Task: Add a signature Janice Green containing Have a great Grandparents Day, Janice Green to email address softage.2@softage.net and add a label Birthday parties
Action: Mouse moved to (1089, 78)
Screenshot: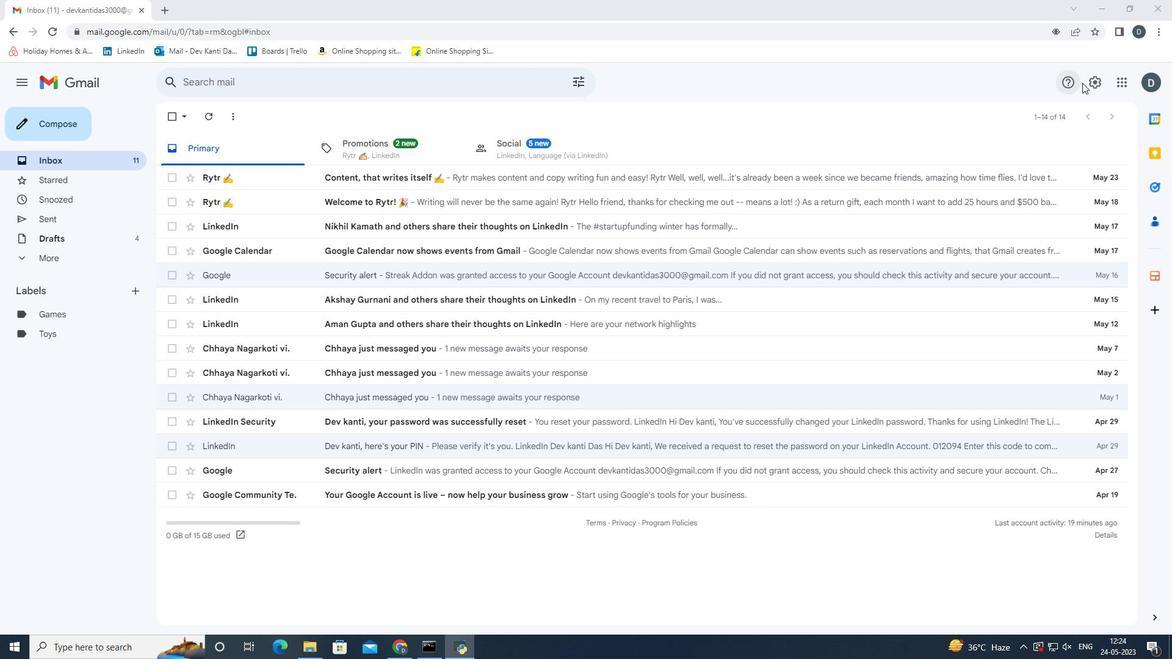 
Action: Mouse pressed left at (1089, 78)
Screenshot: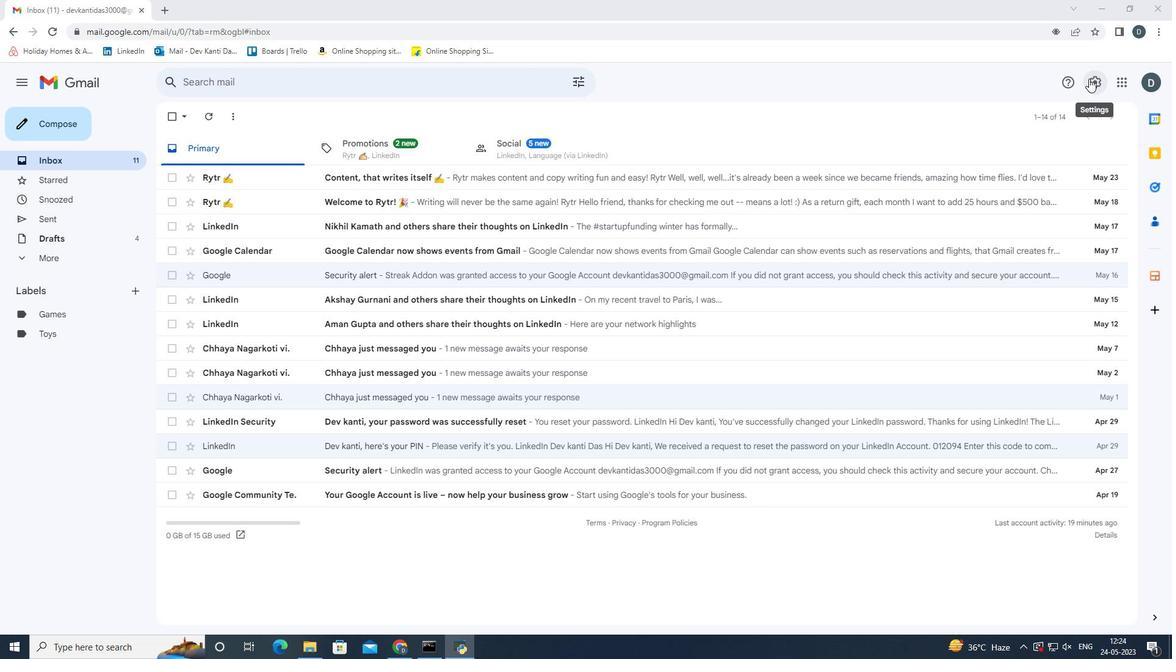 
Action: Mouse moved to (1041, 138)
Screenshot: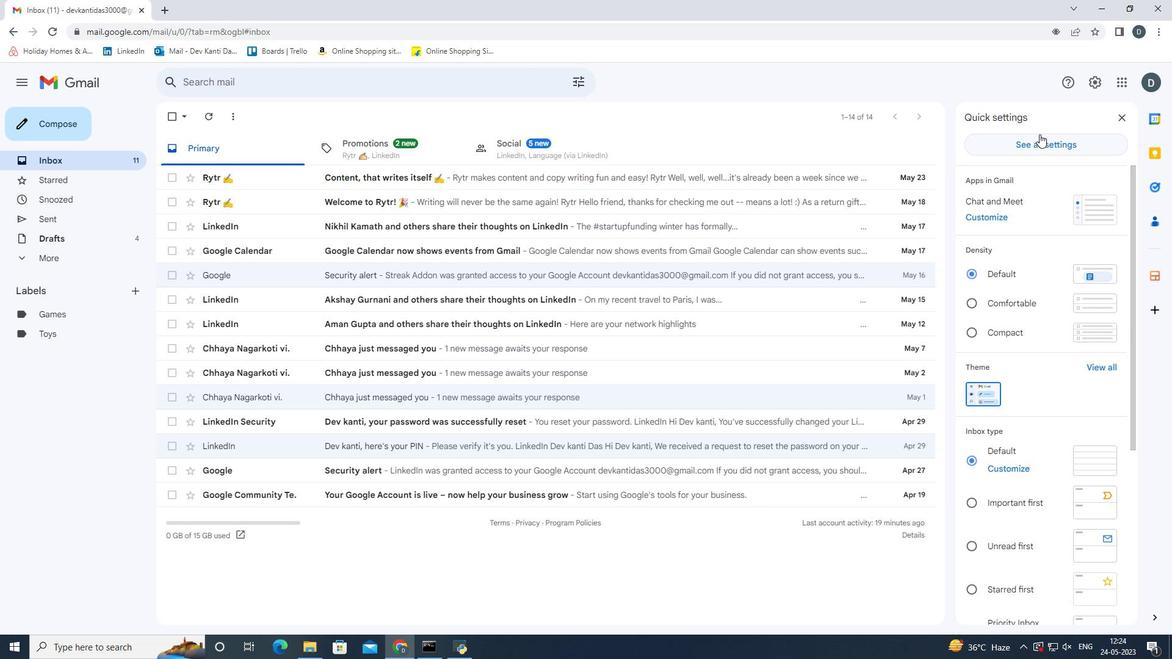 
Action: Mouse pressed left at (1041, 138)
Screenshot: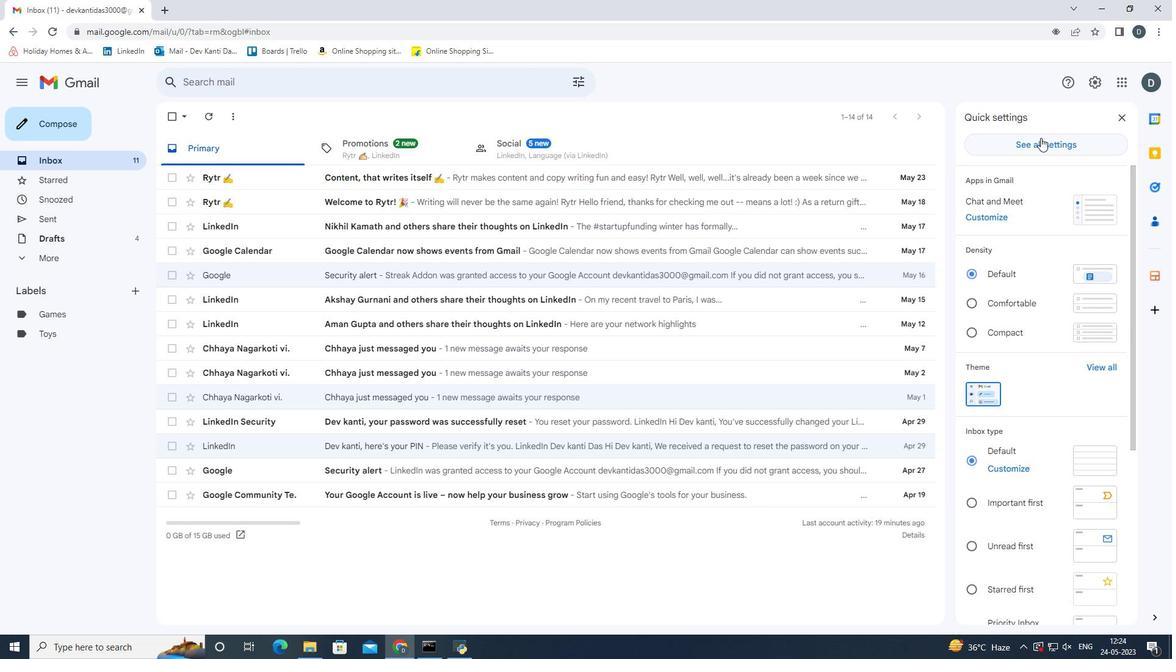 
Action: Mouse moved to (863, 363)
Screenshot: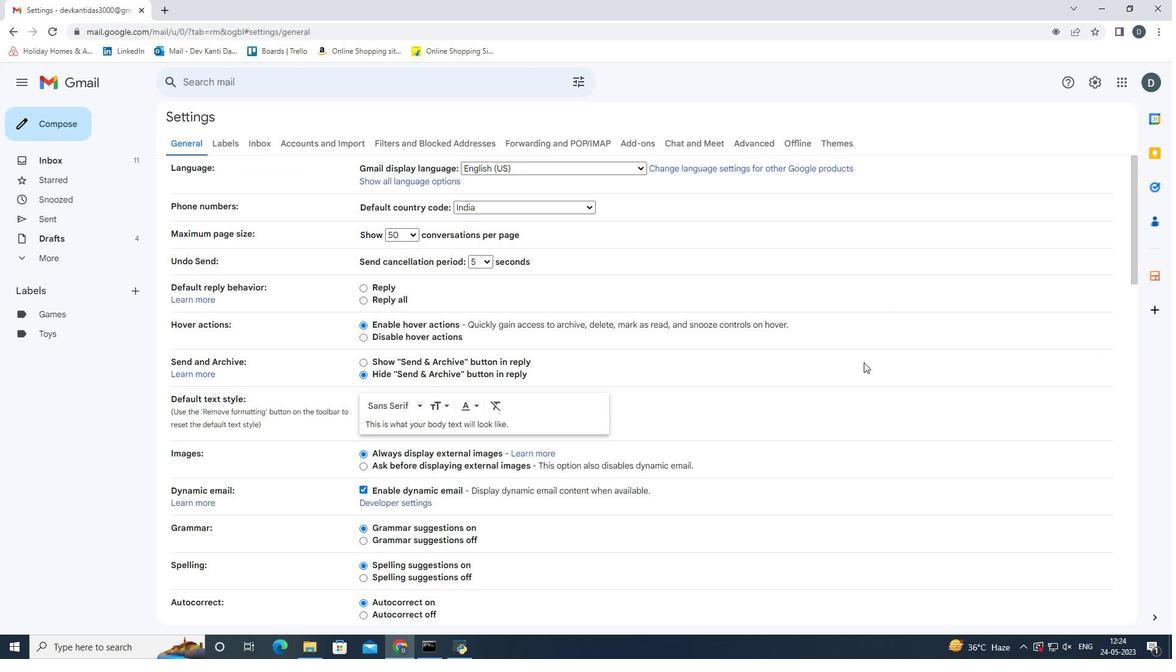 
Action: Mouse scrolled (863, 362) with delta (0, 0)
Screenshot: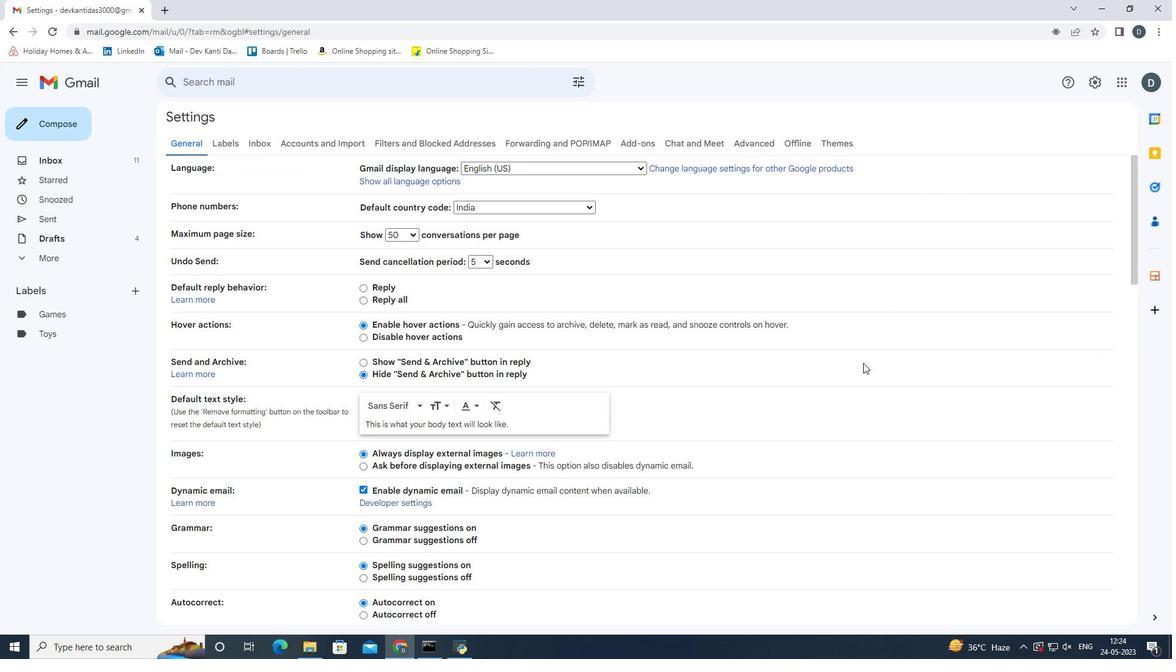 
Action: Mouse scrolled (863, 362) with delta (0, 0)
Screenshot: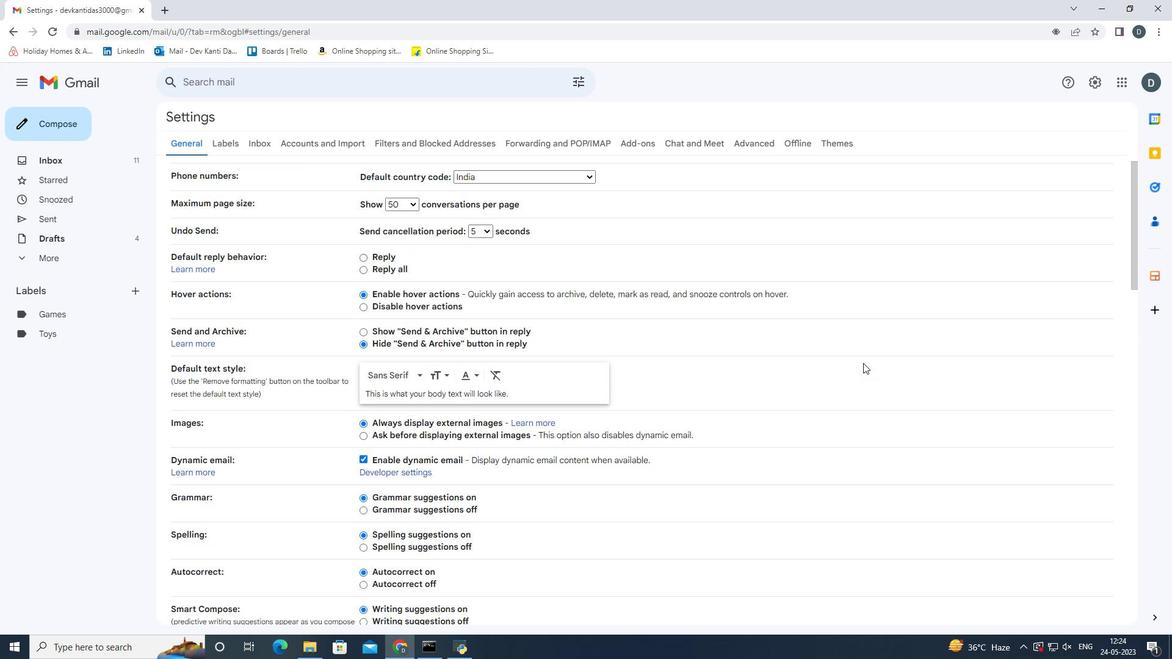 
Action: Mouse scrolled (863, 362) with delta (0, 0)
Screenshot: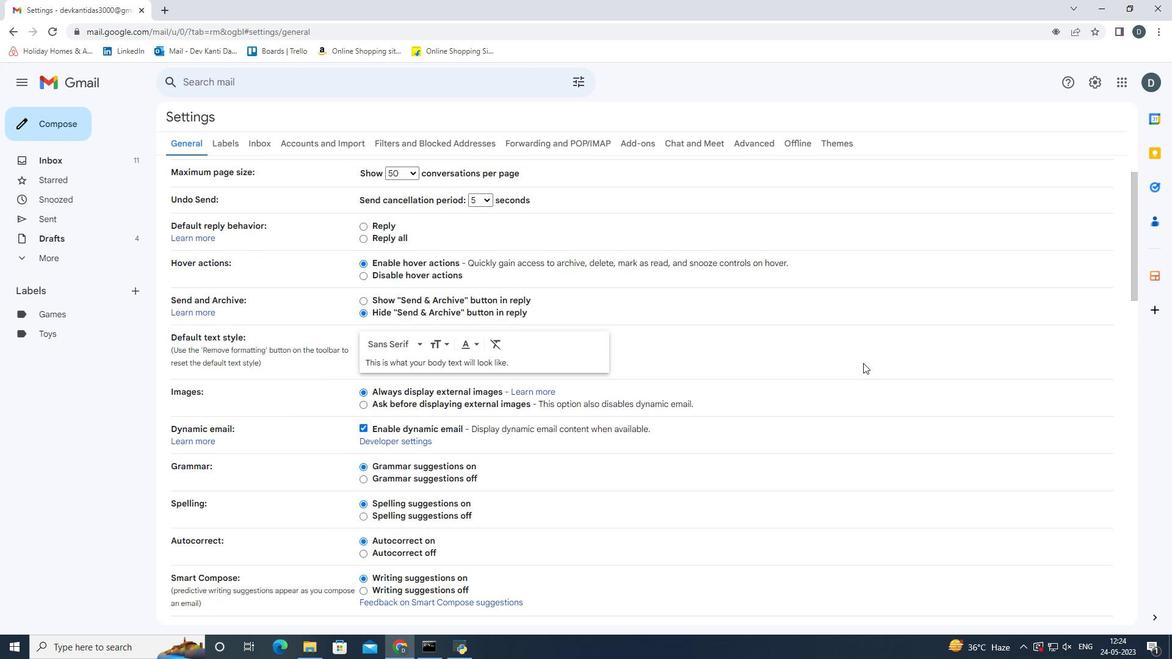 
Action: Mouse scrolled (863, 362) with delta (0, 0)
Screenshot: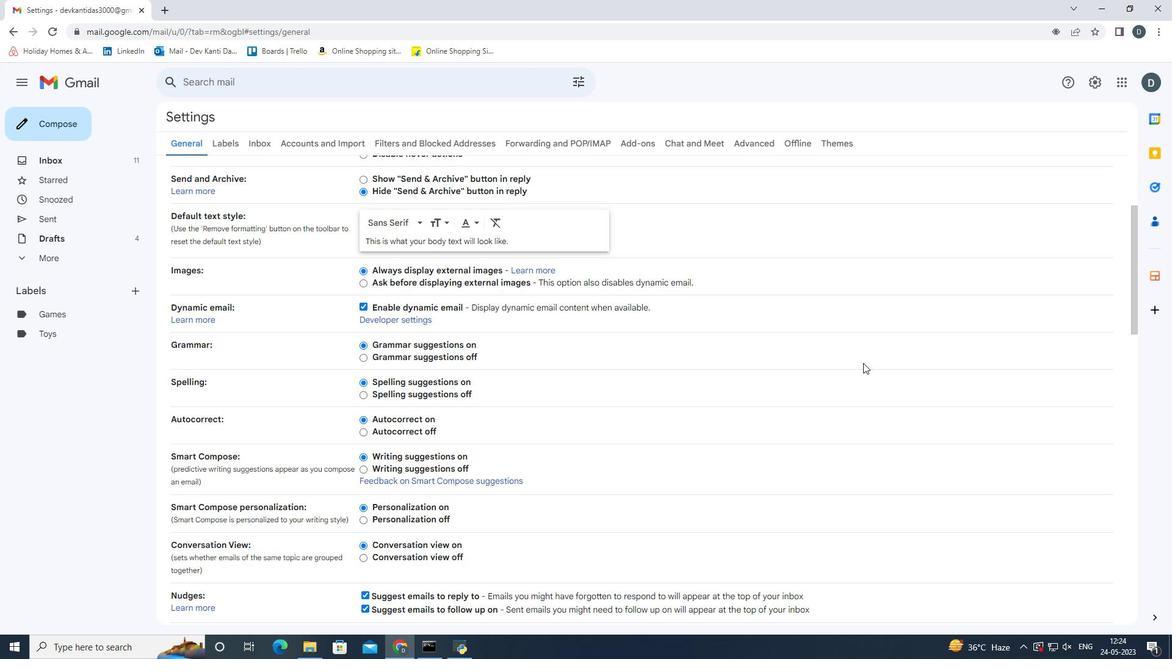 
Action: Mouse scrolled (863, 362) with delta (0, 0)
Screenshot: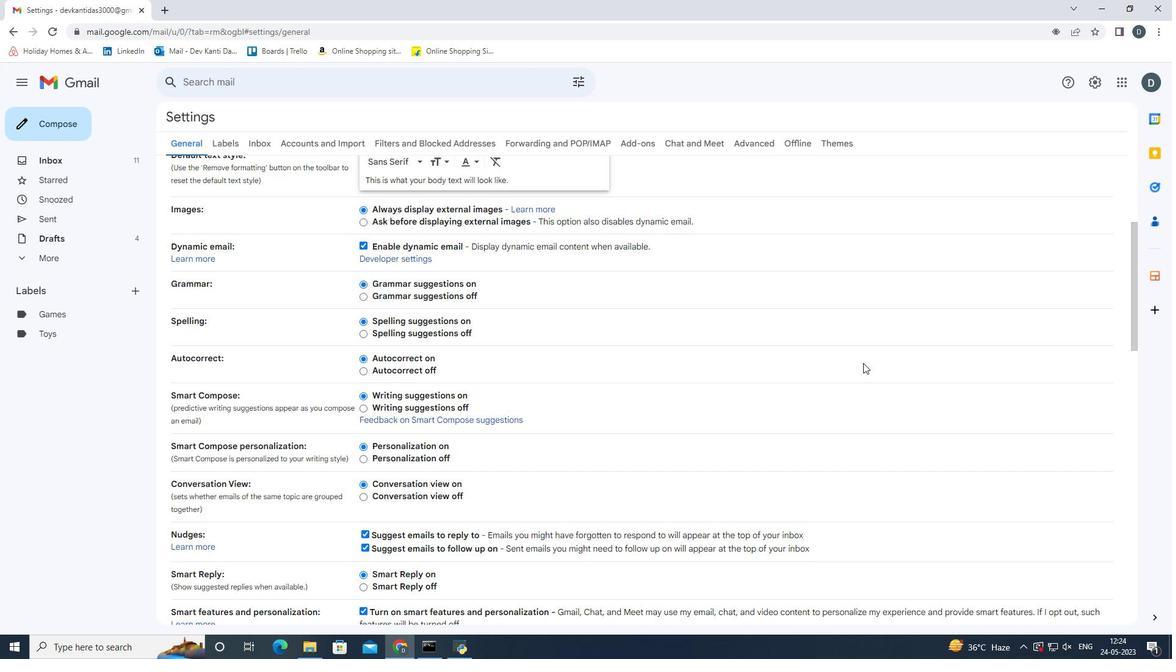 
Action: Mouse scrolled (863, 362) with delta (0, 0)
Screenshot: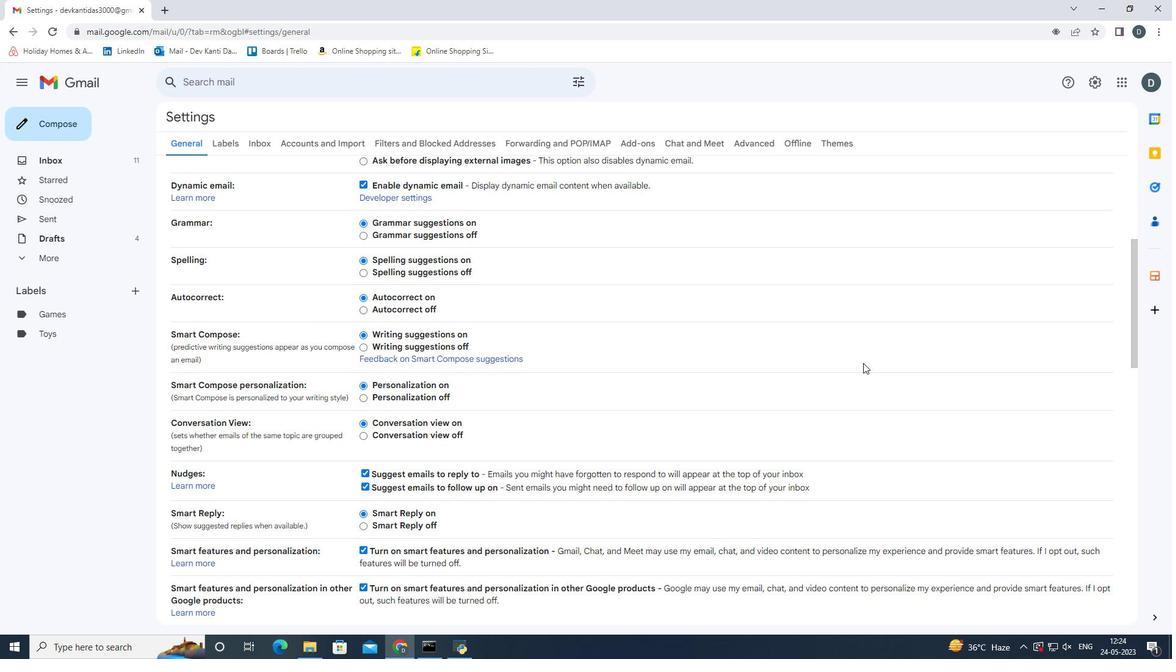 
Action: Mouse scrolled (863, 362) with delta (0, 0)
Screenshot: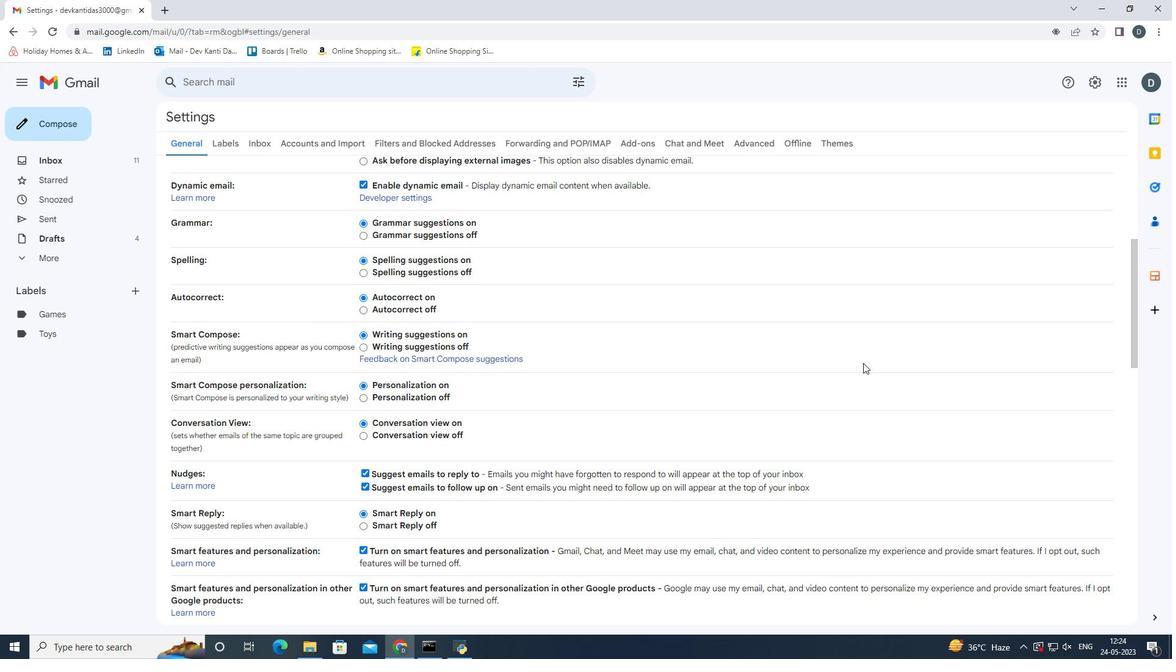 
Action: Mouse scrolled (863, 362) with delta (0, 0)
Screenshot: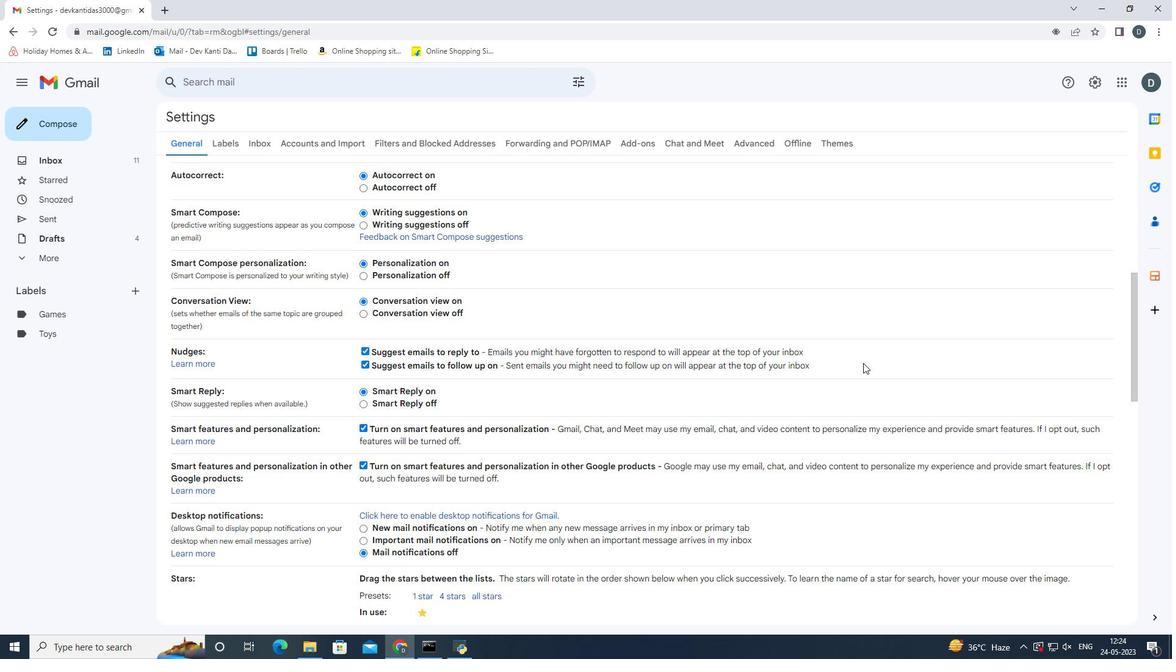
Action: Mouse scrolled (863, 362) with delta (0, 0)
Screenshot: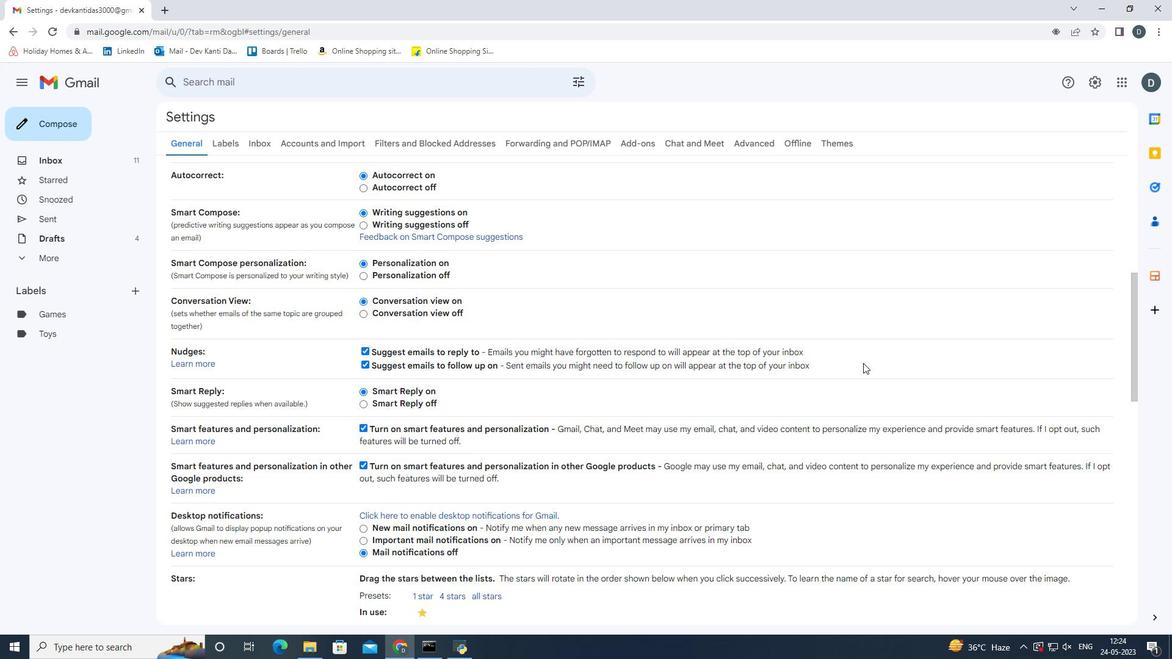 
Action: Mouse scrolled (863, 362) with delta (0, 0)
Screenshot: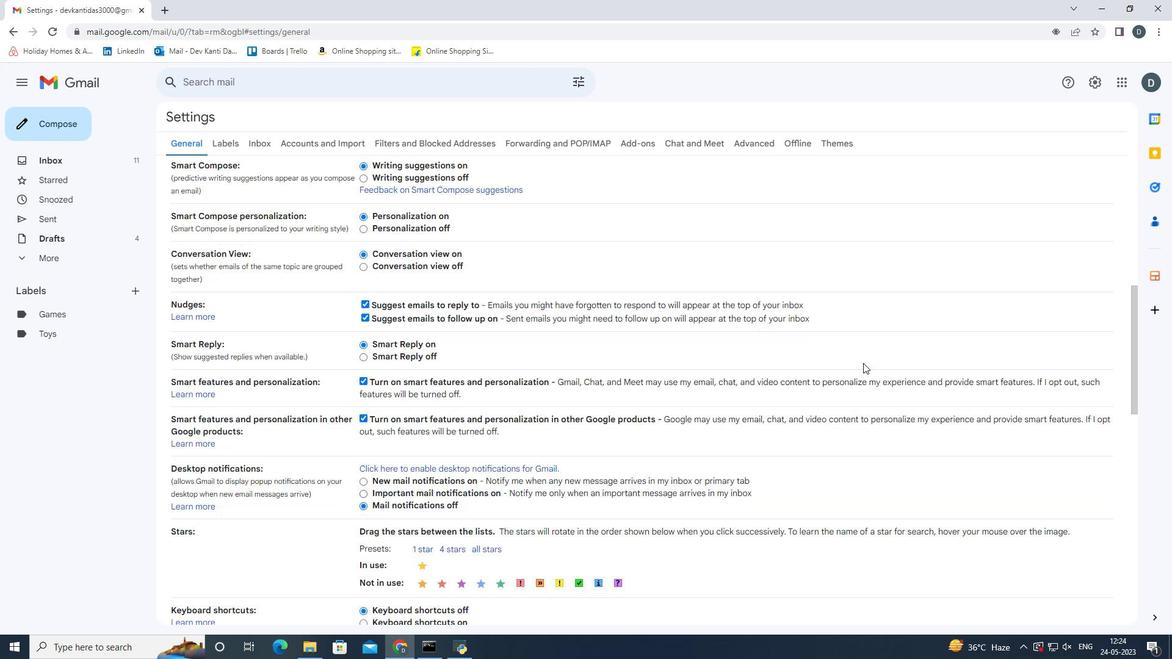 
Action: Mouse scrolled (863, 362) with delta (0, 0)
Screenshot: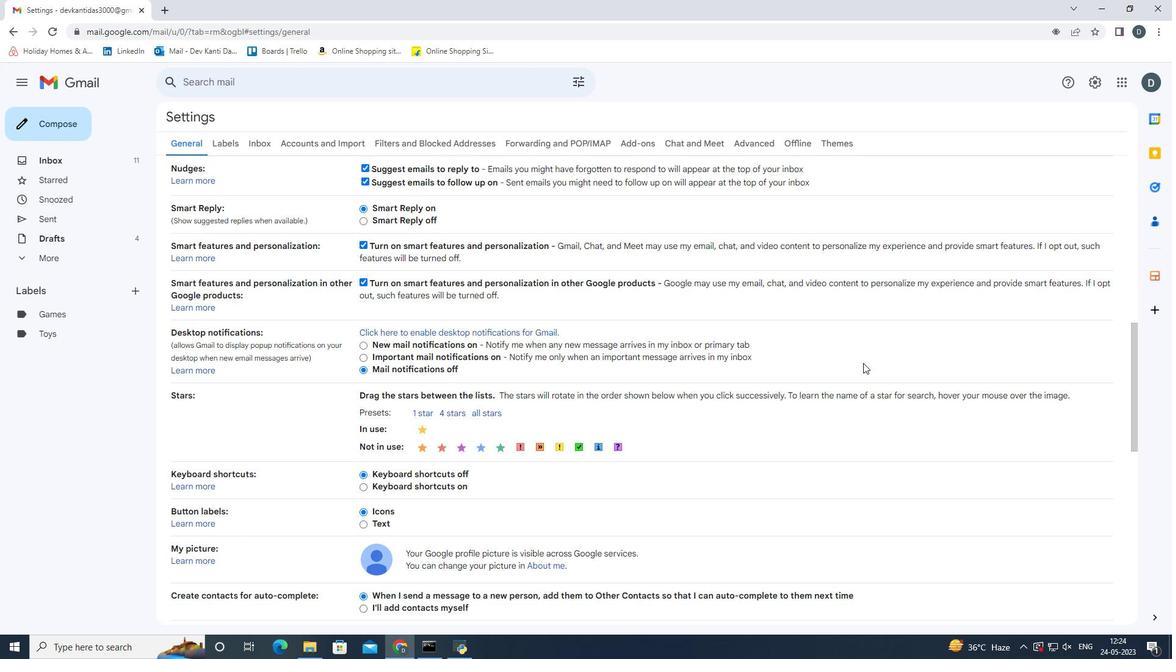 
Action: Mouse scrolled (863, 362) with delta (0, 0)
Screenshot: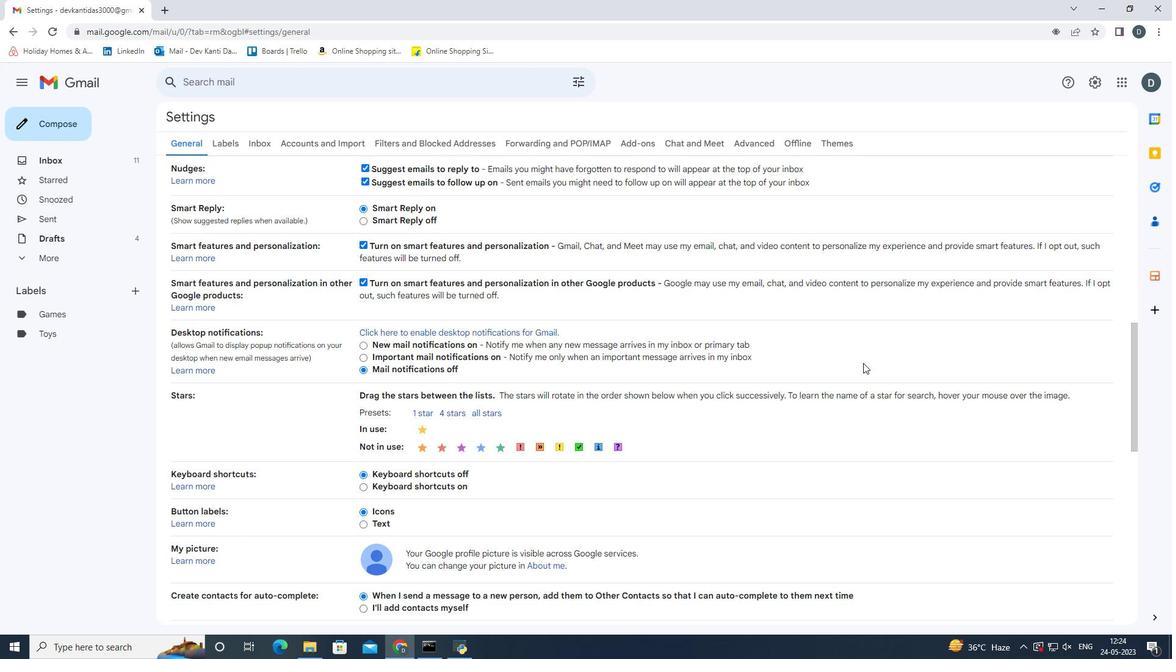 
Action: Mouse scrolled (863, 362) with delta (0, 0)
Screenshot: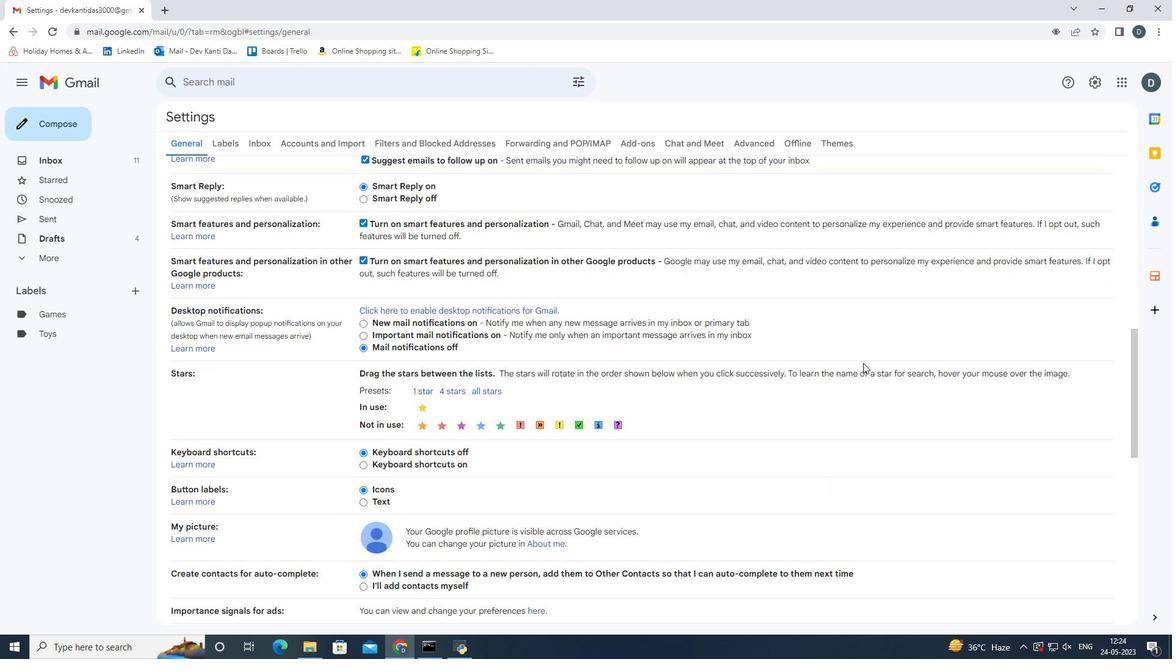 
Action: Mouse moved to (857, 367)
Screenshot: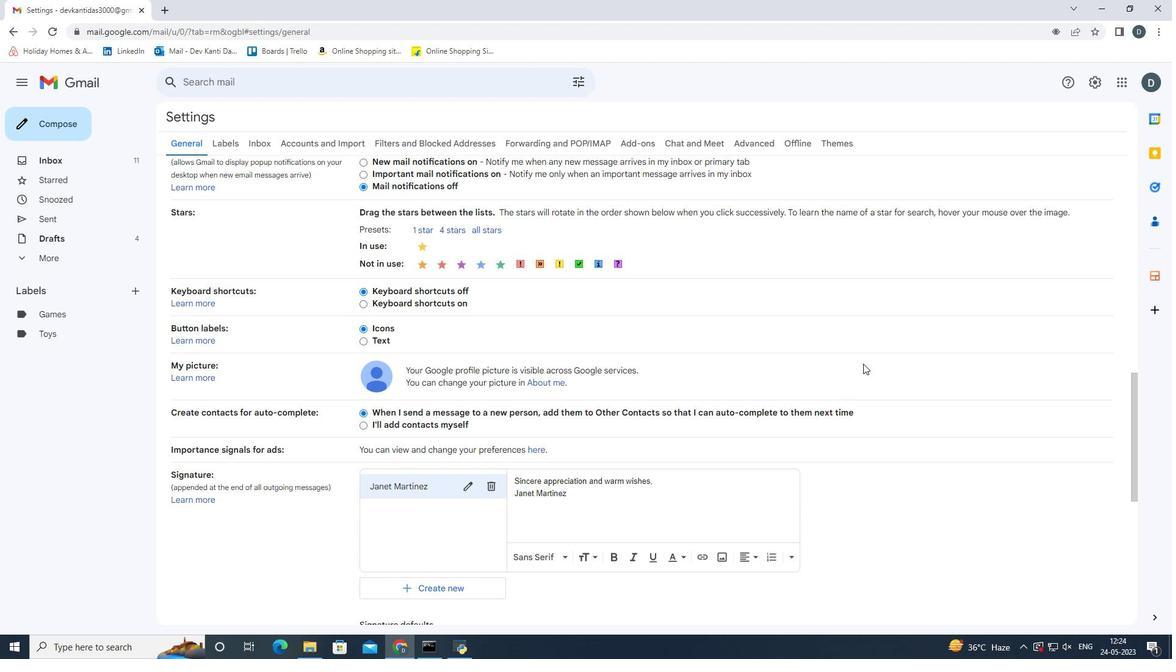 
Action: Mouse scrolled (857, 366) with delta (0, 0)
Screenshot: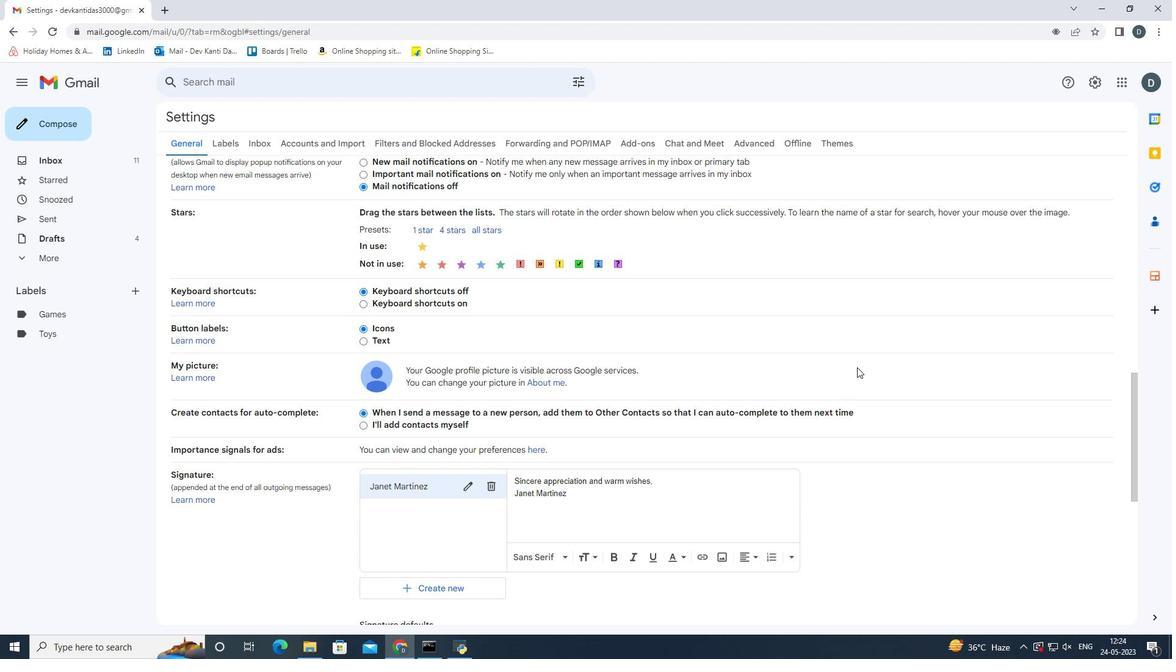 
Action: Mouse scrolled (857, 366) with delta (0, 0)
Screenshot: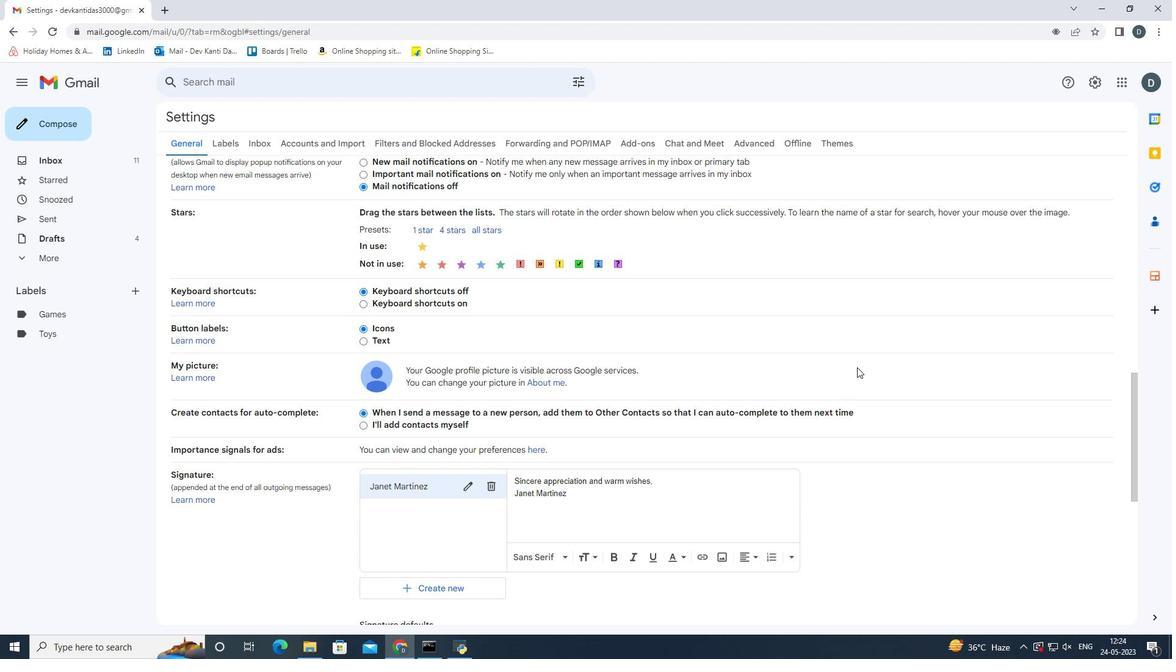 
Action: Mouse moved to (491, 369)
Screenshot: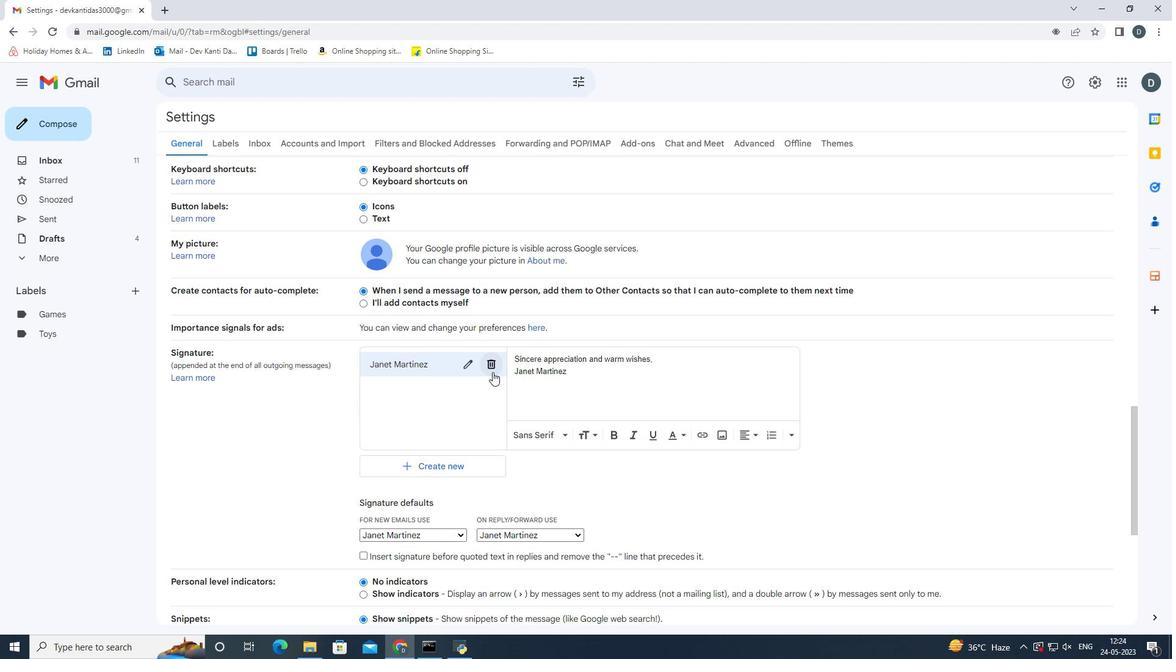 
Action: Mouse pressed left at (491, 369)
Screenshot: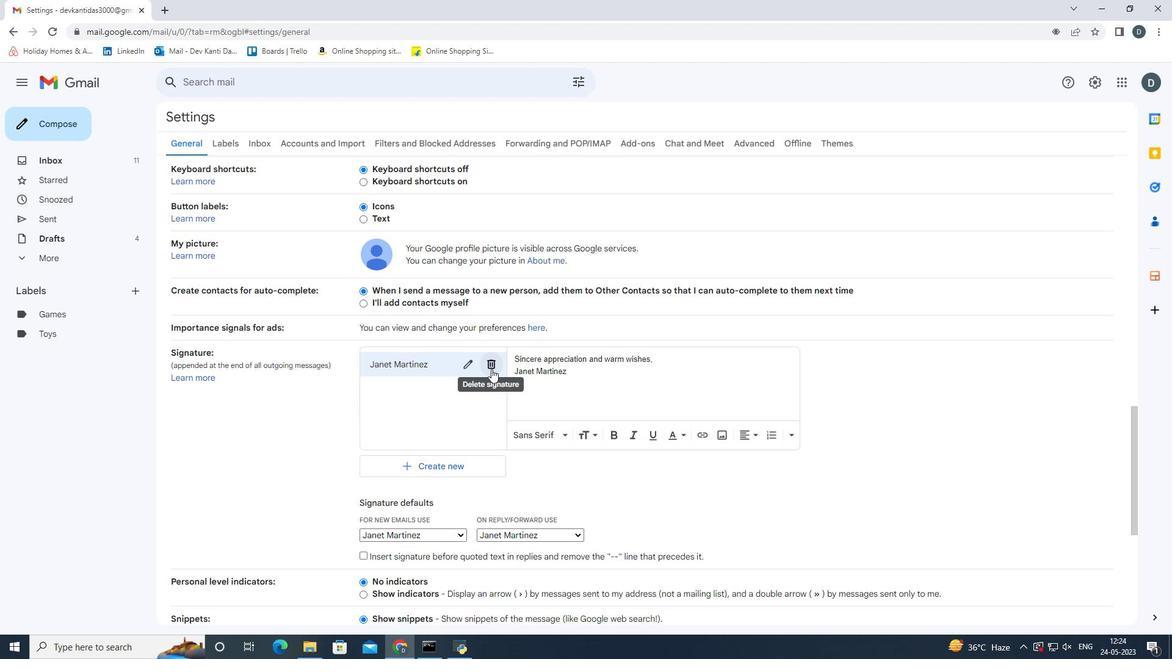 
Action: Mouse moved to (711, 377)
Screenshot: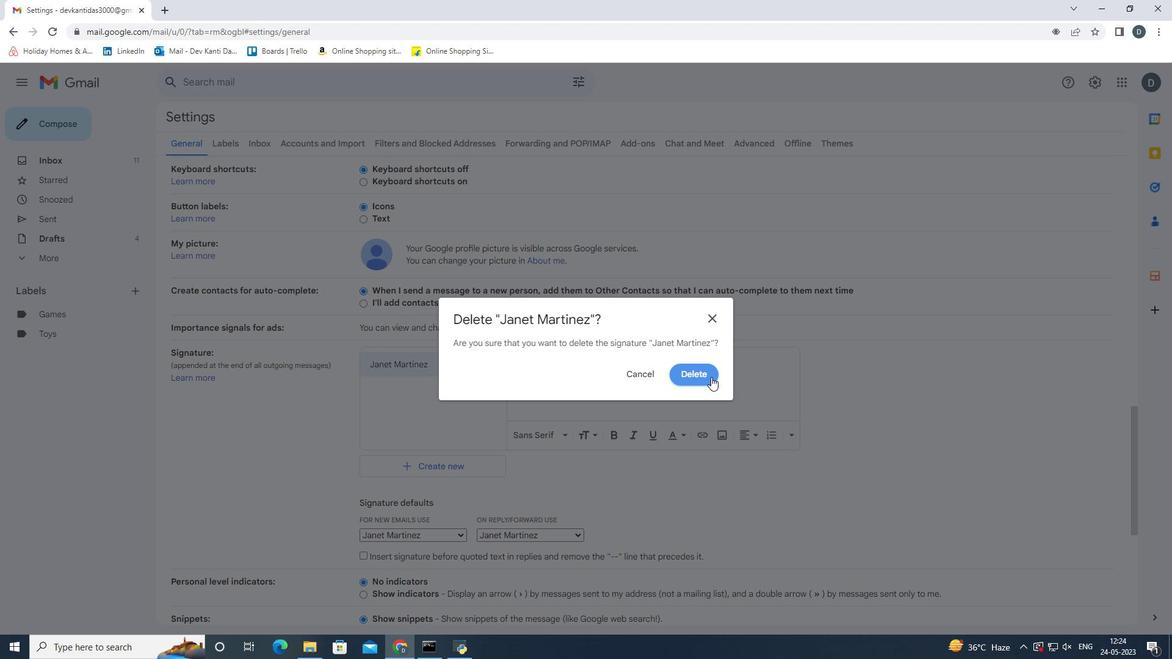 
Action: Mouse pressed left at (711, 377)
Screenshot: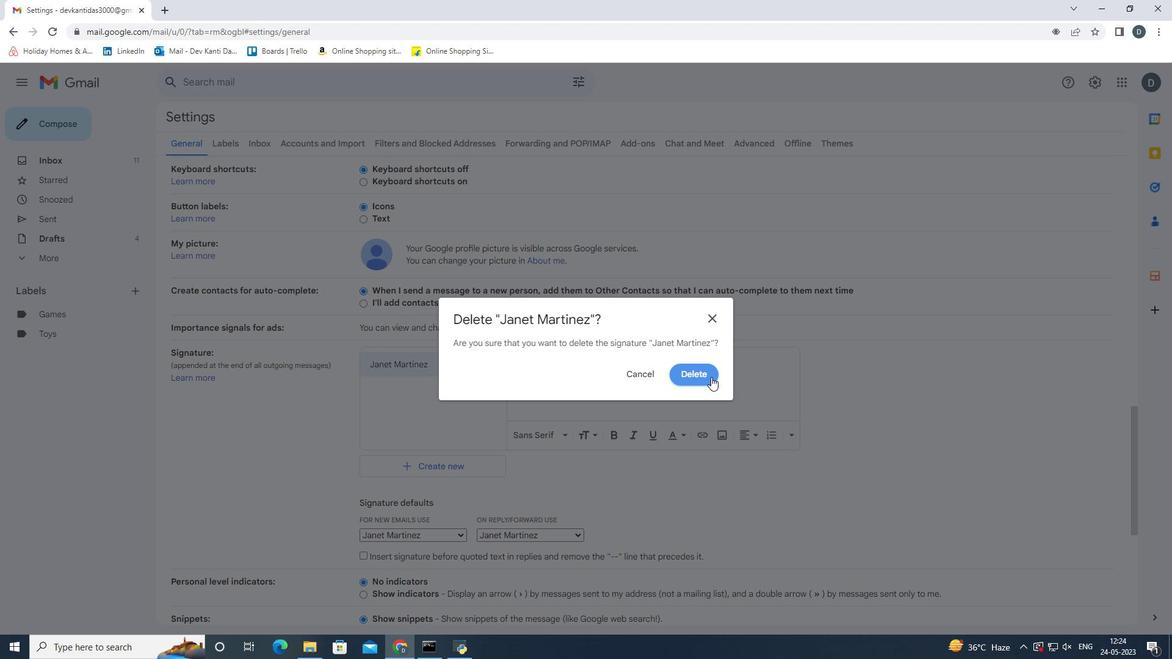 
Action: Mouse moved to (411, 379)
Screenshot: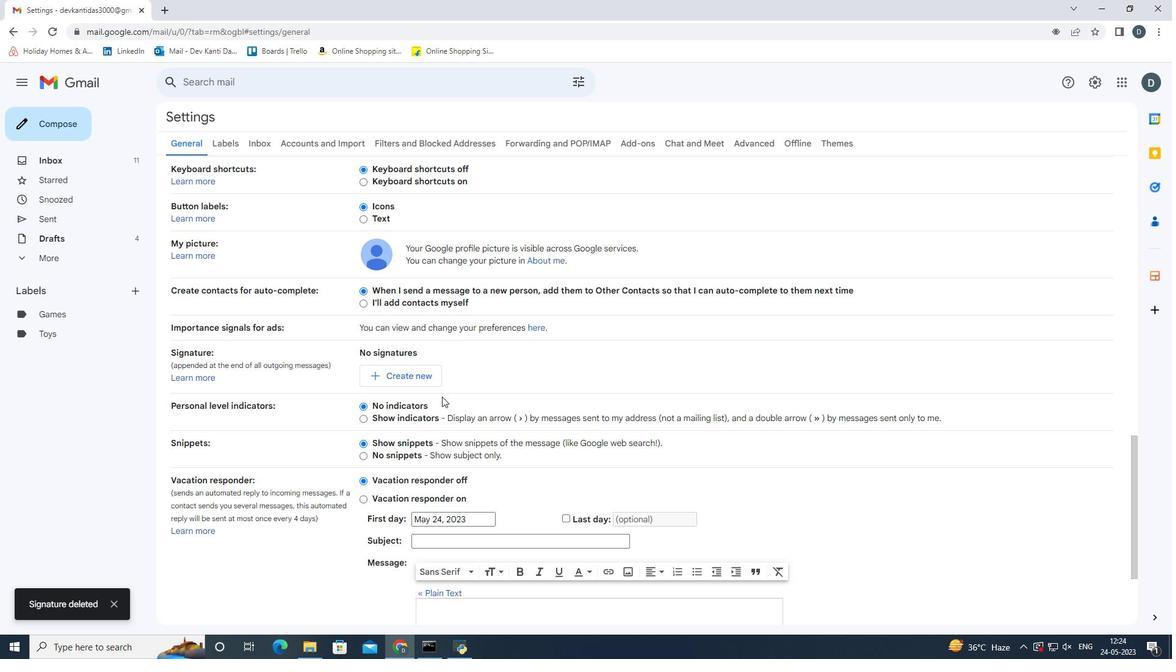 
Action: Mouse pressed left at (411, 379)
Screenshot: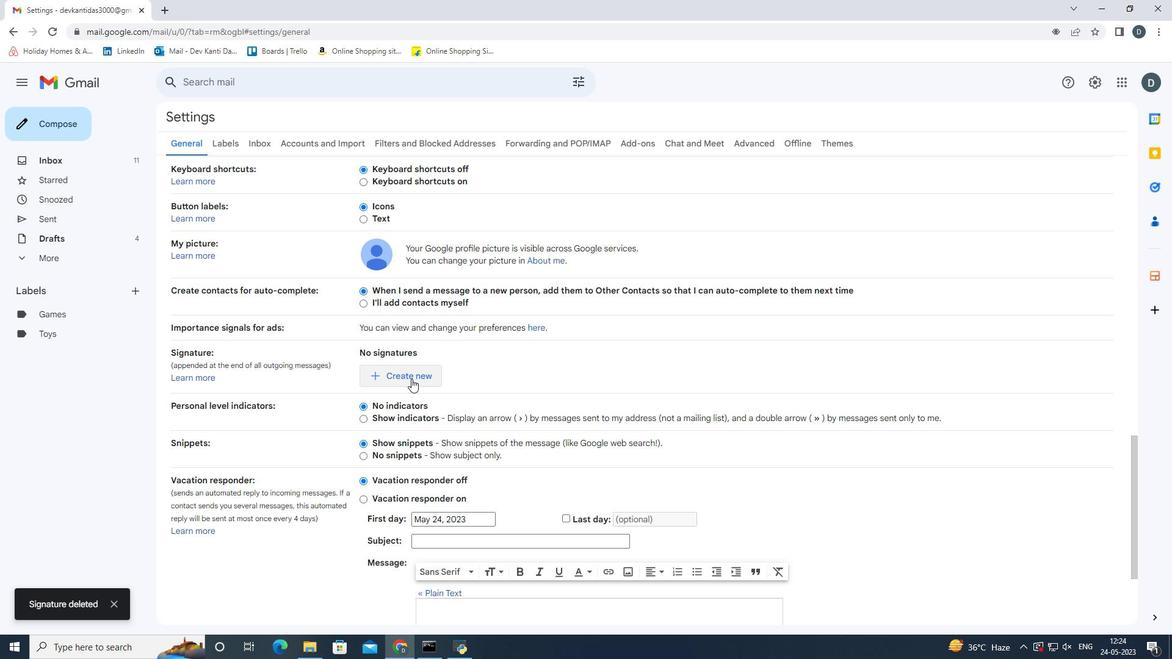 
Action: Mouse moved to (581, 335)
Screenshot: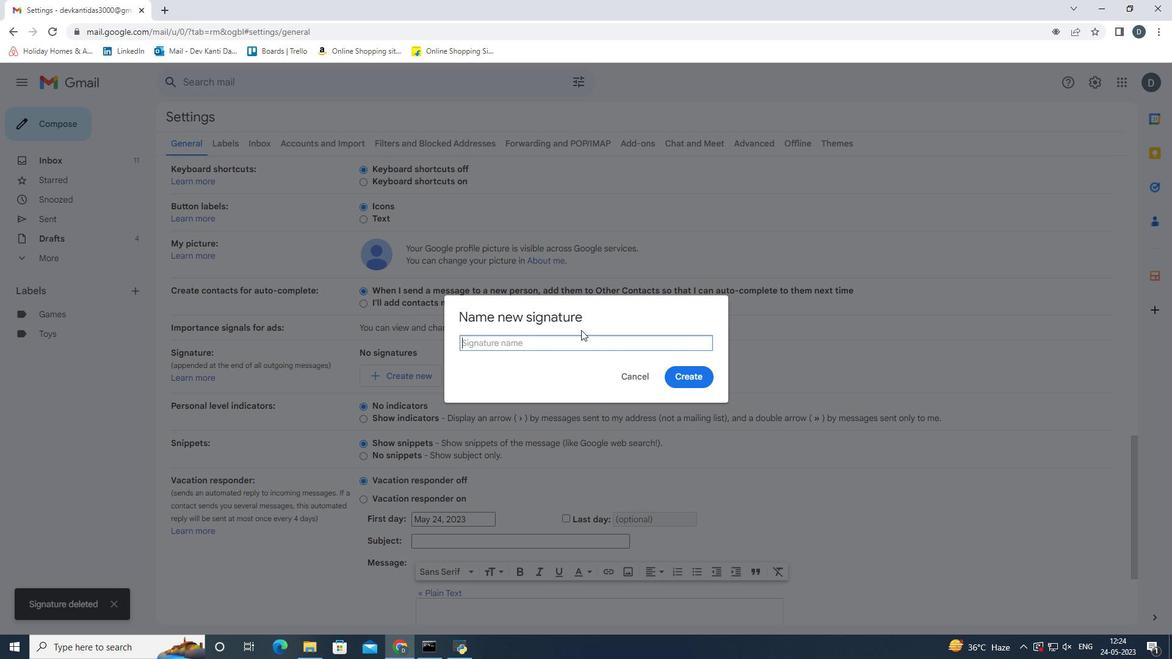 
Action: Key pressed <Key.shift><Key.shift><Key.shift><Key.shift><Key.shift><Key.shift><Key.shift><Key.shift><Key.shift><Key.shift><Key.shift><Key.shift><Key.shift><Key.shift><Key.shift><Key.shift><Key.shift><Key.shift><Key.shift><Key.shift><Key.shift><Key.shift>Janice<Key.space><Key.shift><Key.shift><Key.shift><Key.shift>Green<Key.space><Key.enter>
Screenshot: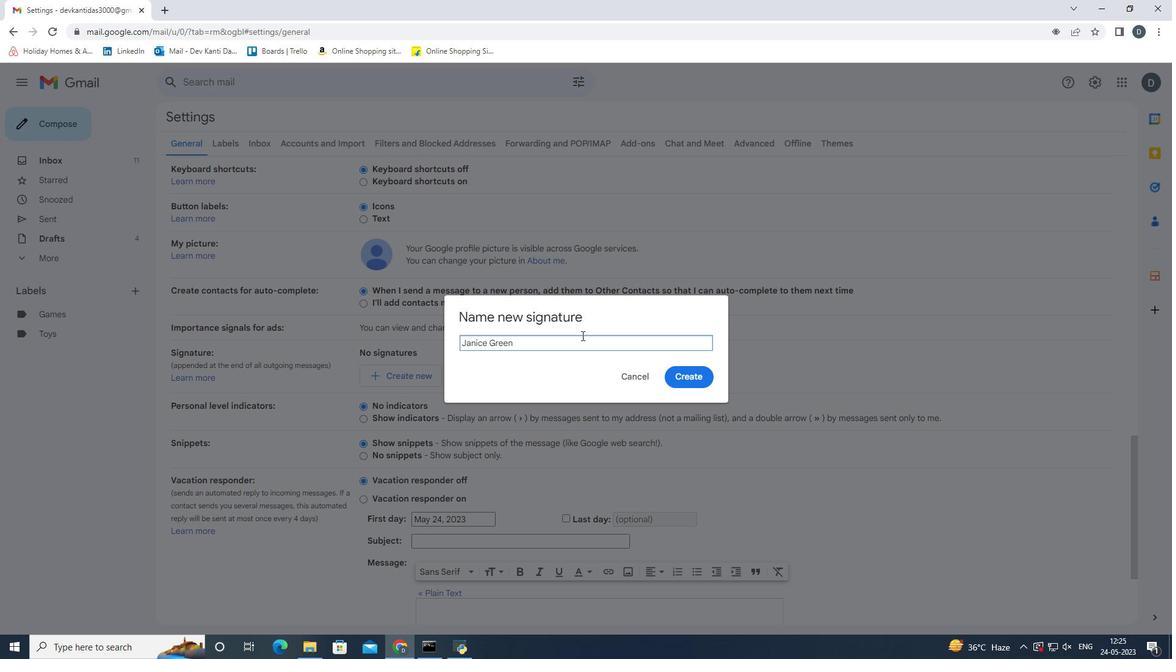 
Action: Mouse moved to (670, 361)
Screenshot: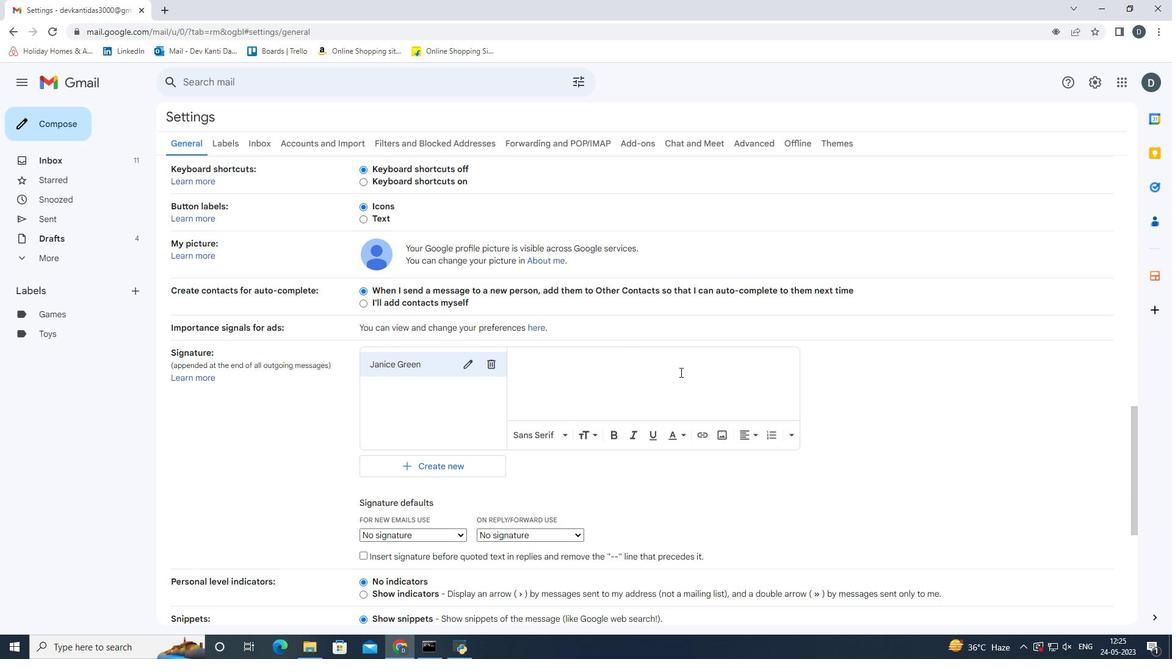 
Action: Mouse pressed left at (670, 361)
Screenshot: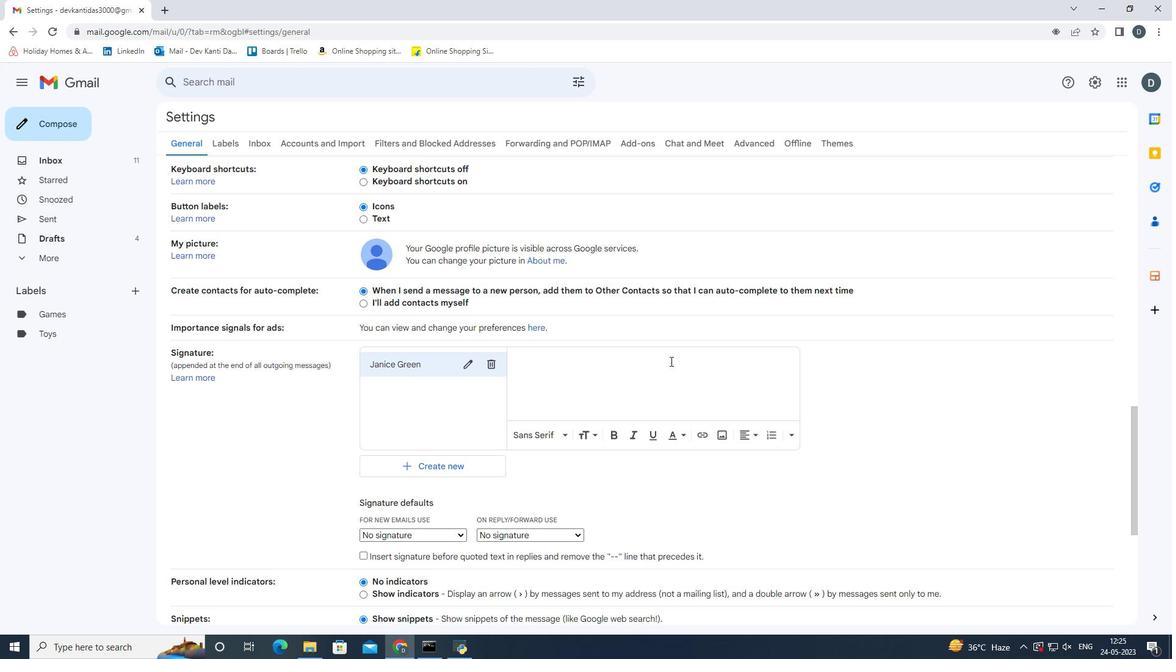 
Action: Mouse moved to (660, 362)
Screenshot: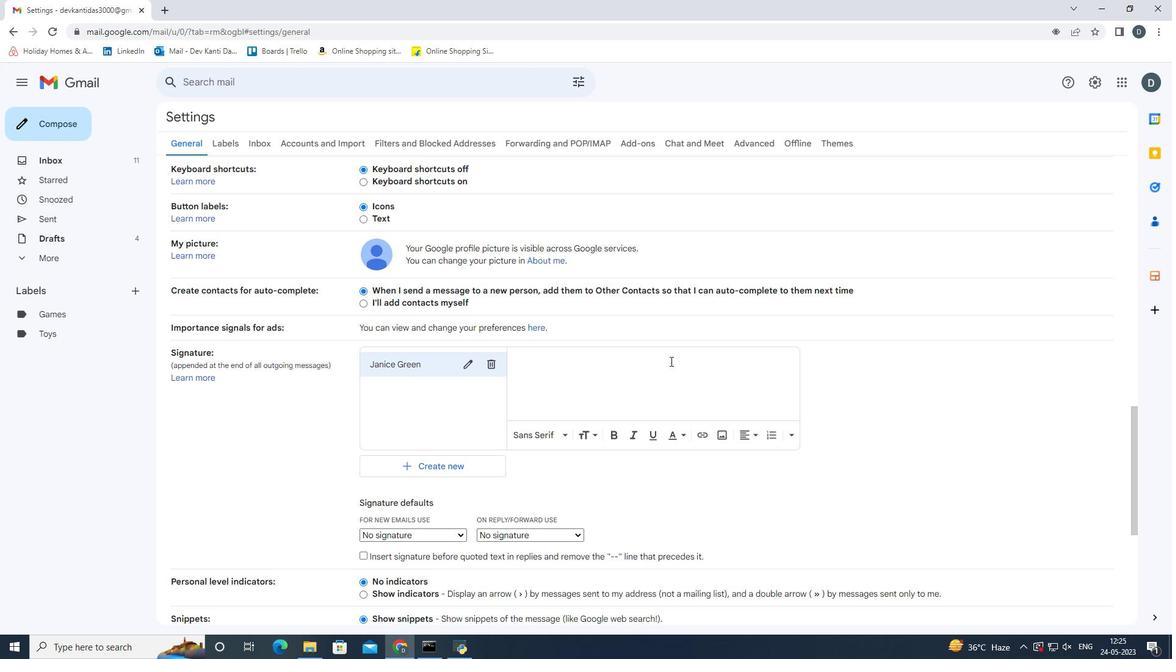 
Action: Key pressed <Key.shift><Key.shift><Key.shift><Key.shift><Key.shift><Key.shift><Key.shift><Key.shift><Key.shift><Key.shift><Key.shift><Key.shift>Have<Key.space>a<Key.space>great<Key.space><Key.shift>Grandparents<Key.space><Key.shift><Key.shift><Key.shift><Key.shift><Key.shift><Key.shift>Day,<Key.enter><Key.shift>Janice<Key.space><Key.shift><Key.shift><Key.shift><Key.shift><Key.shift><Key.shift><Key.shift><Key.shift>Green
Screenshot: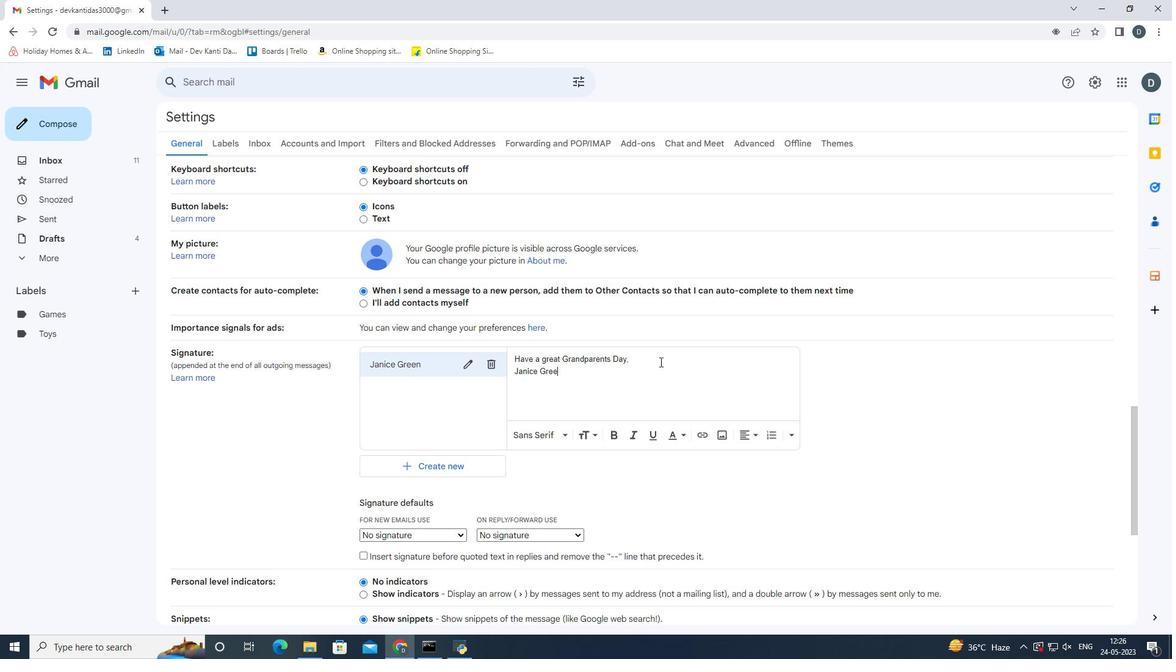 
Action: Mouse moved to (409, 540)
Screenshot: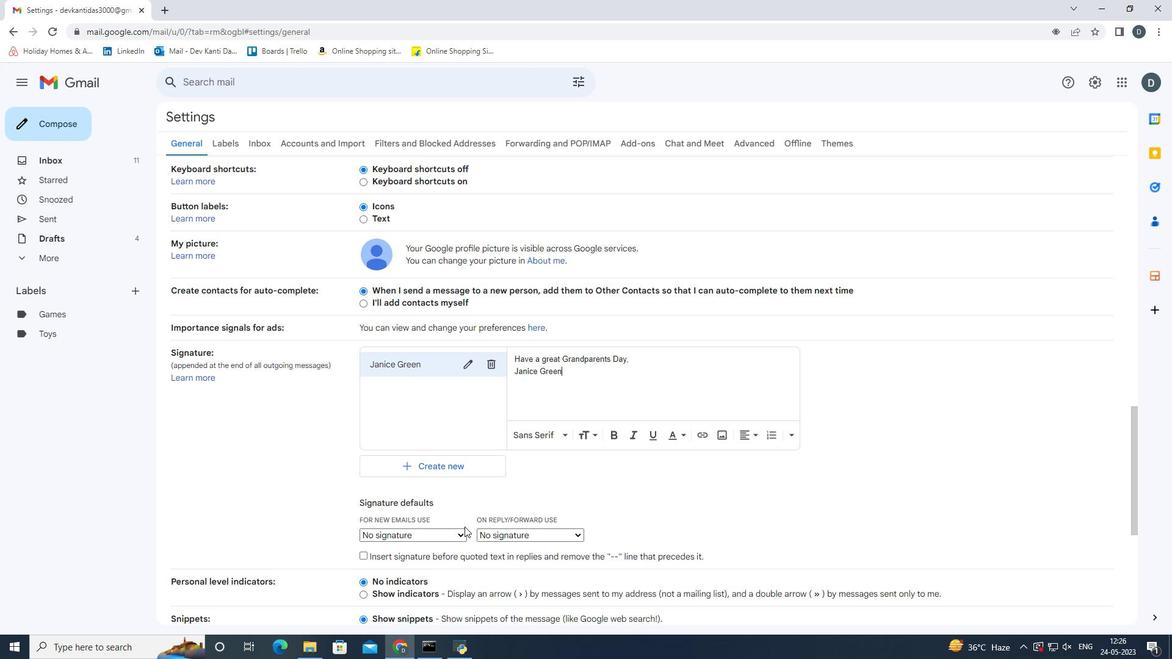 
Action: Mouse pressed left at (409, 540)
Screenshot: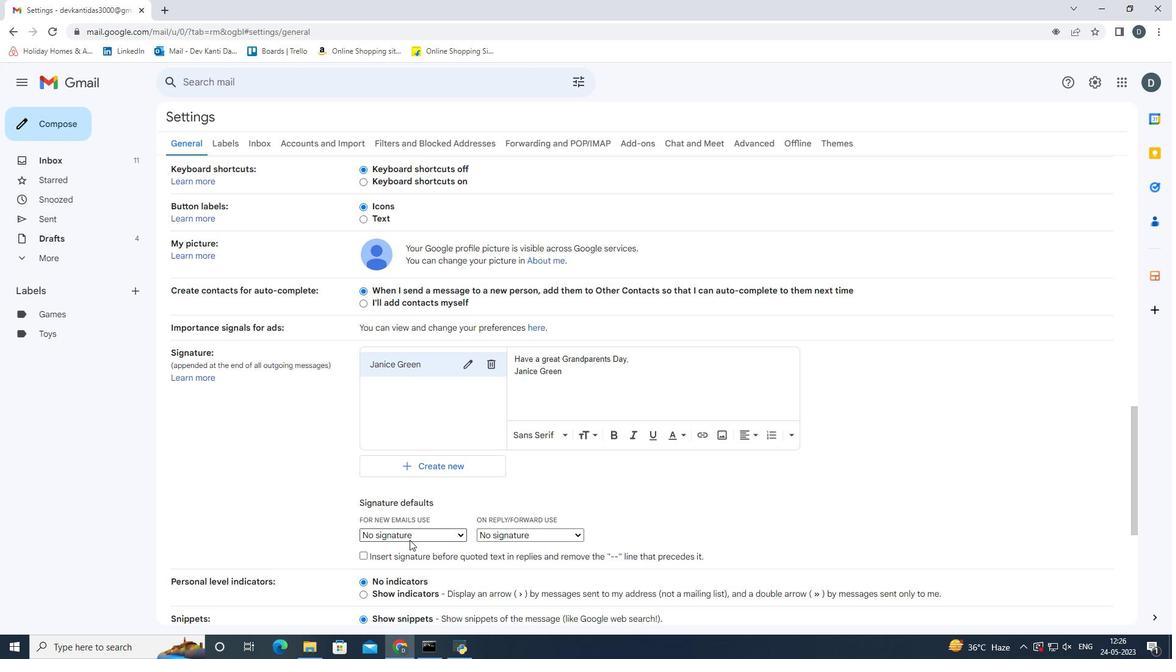 
Action: Mouse moved to (423, 561)
Screenshot: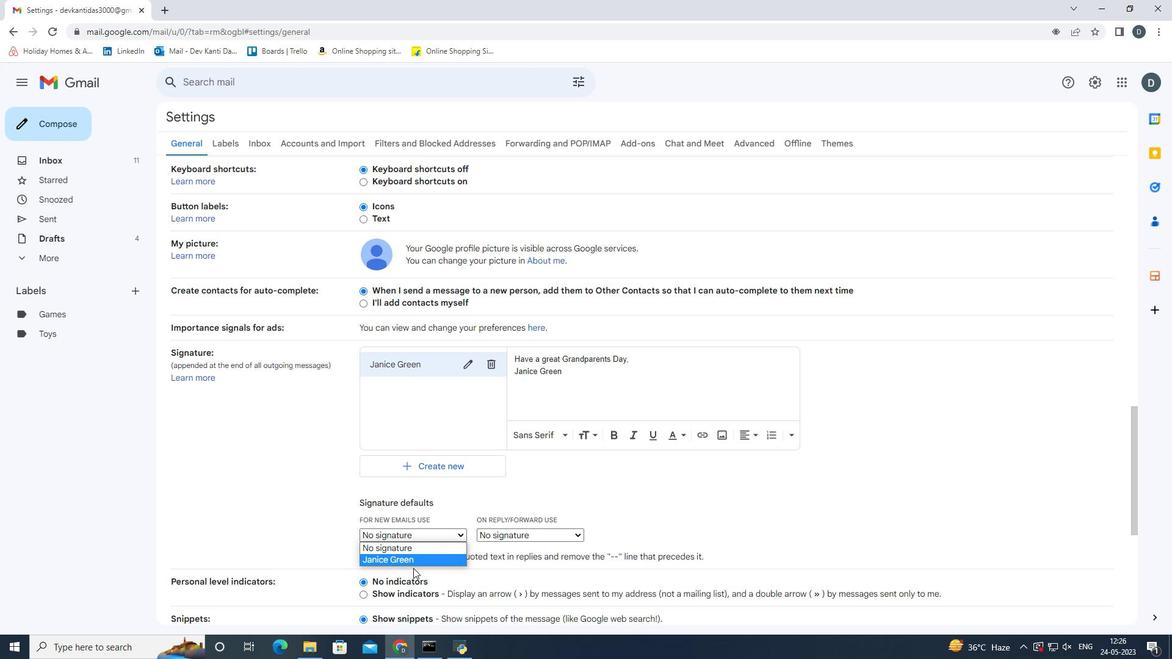 
Action: Mouse pressed left at (423, 561)
Screenshot: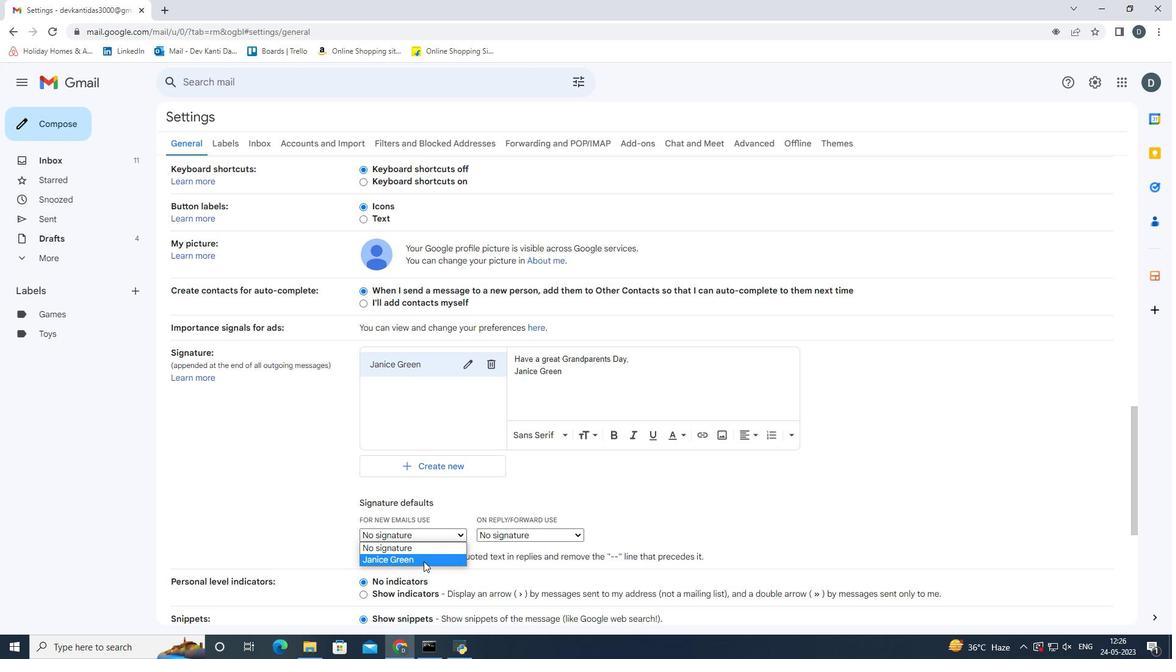
Action: Mouse moved to (523, 536)
Screenshot: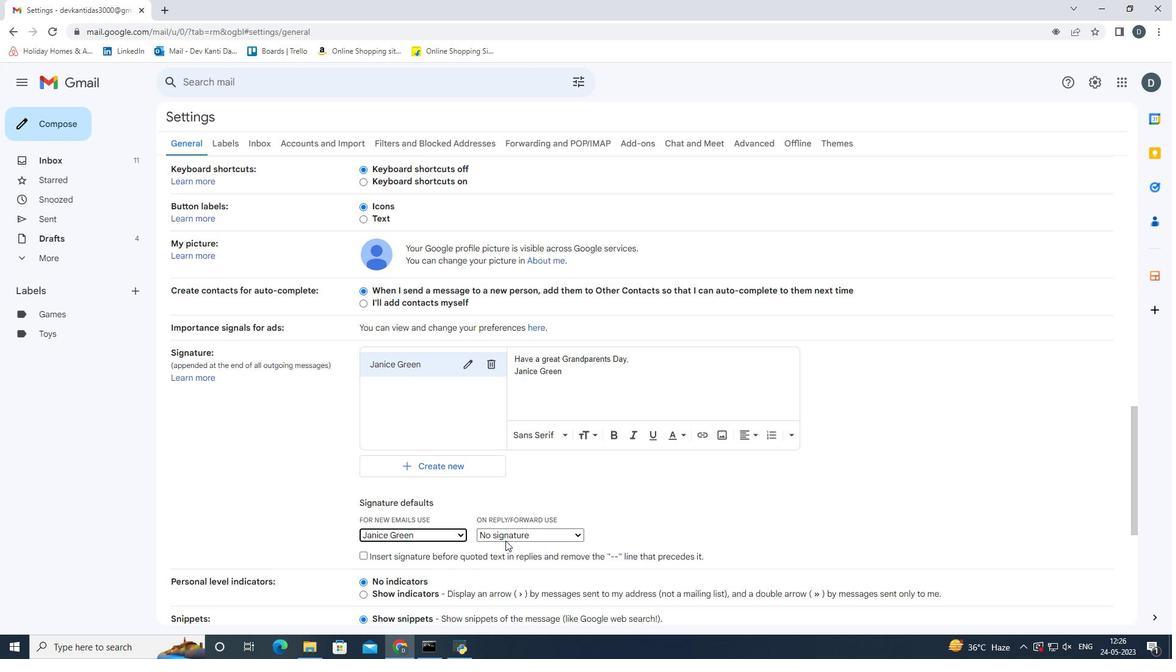 
Action: Mouse pressed left at (523, 536)
Screenshot: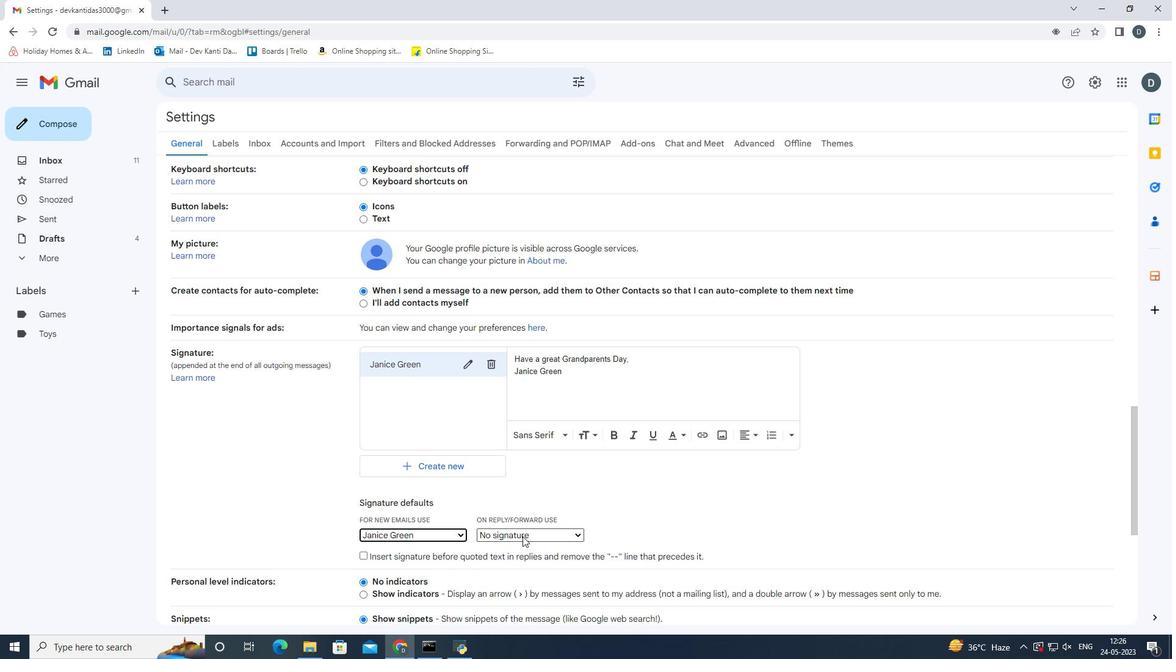 
Action: Mouse moved to (517, 561)
Screenshot: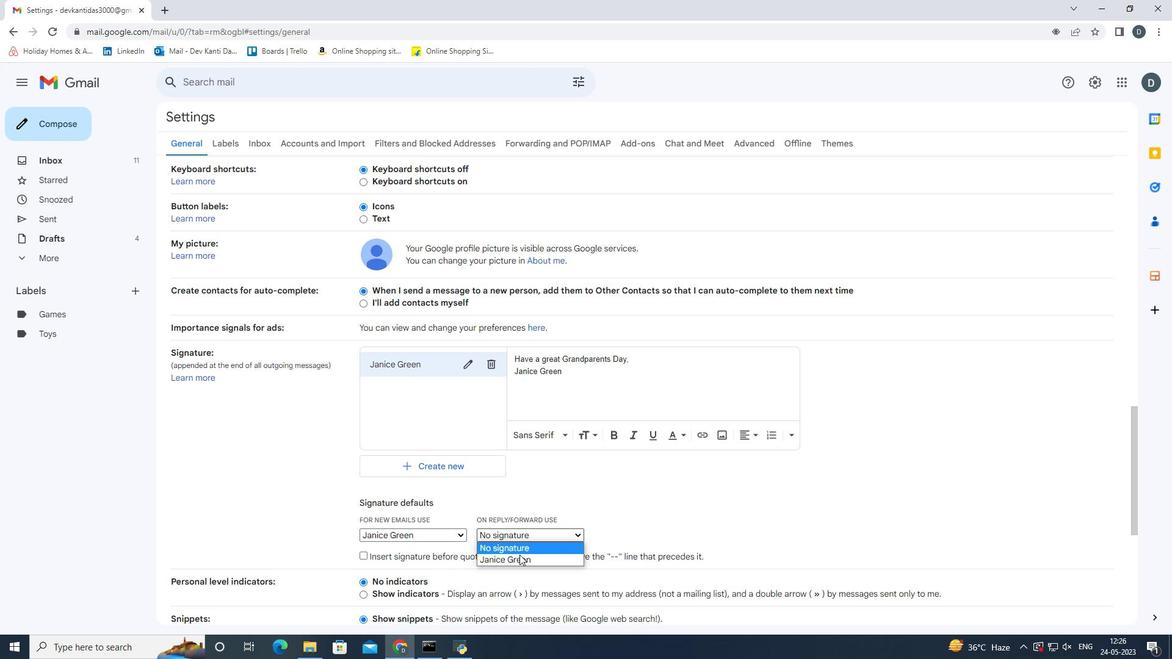 
Action: Mouse pressed left at (517, 561)
Screenshot: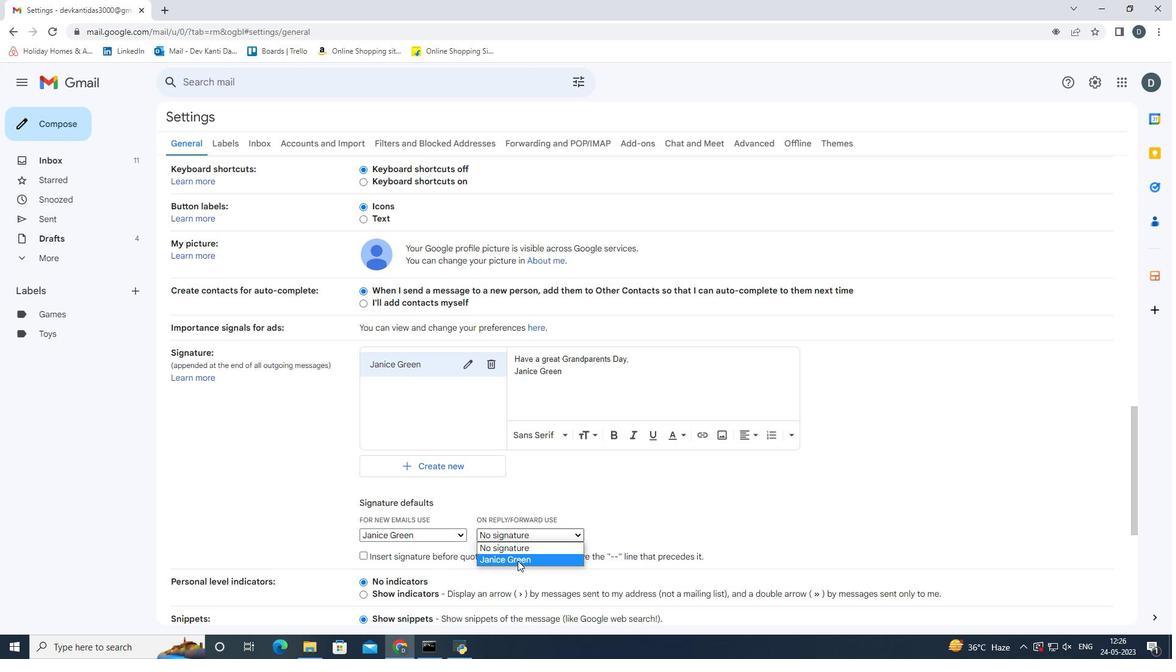 
Action: Mouse moved to (810, 517)
Screenshot: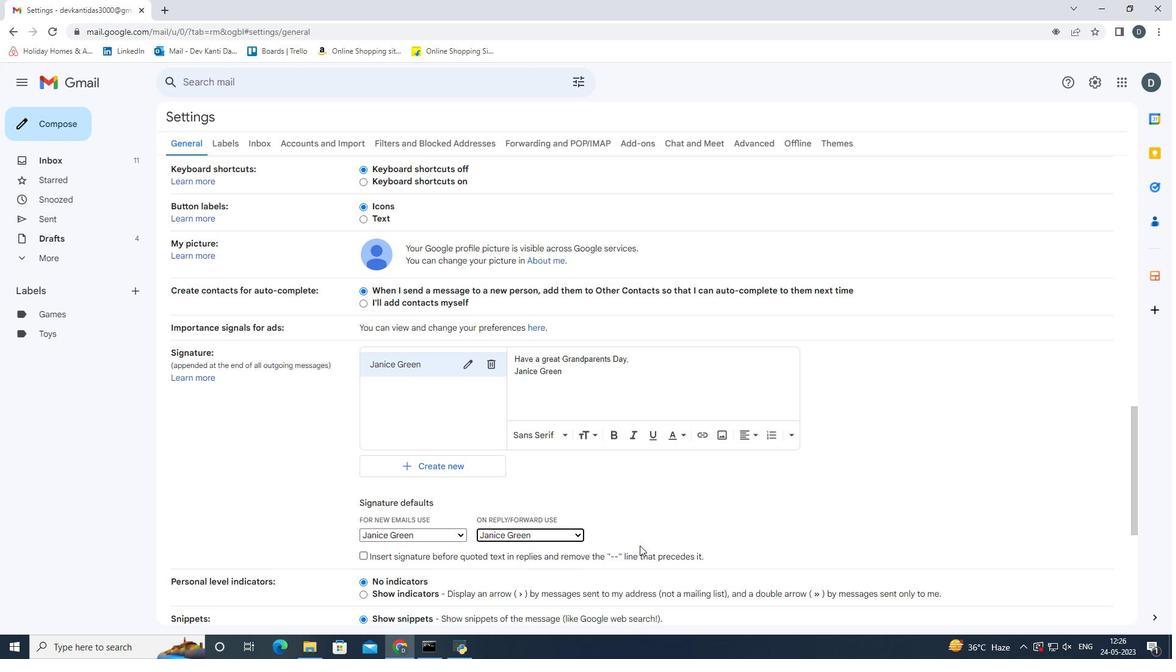 
Action: Mouse pressed left at (810, 517)
Screenshot: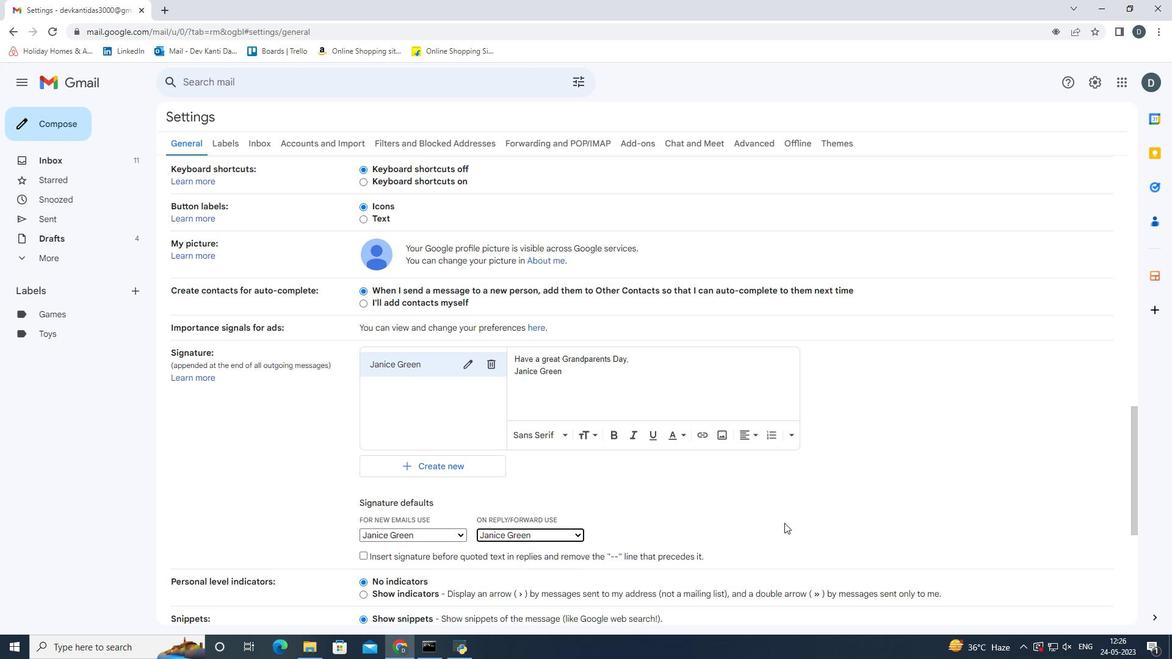 
Action: Mouse moved to (812, 516)
Screenshot: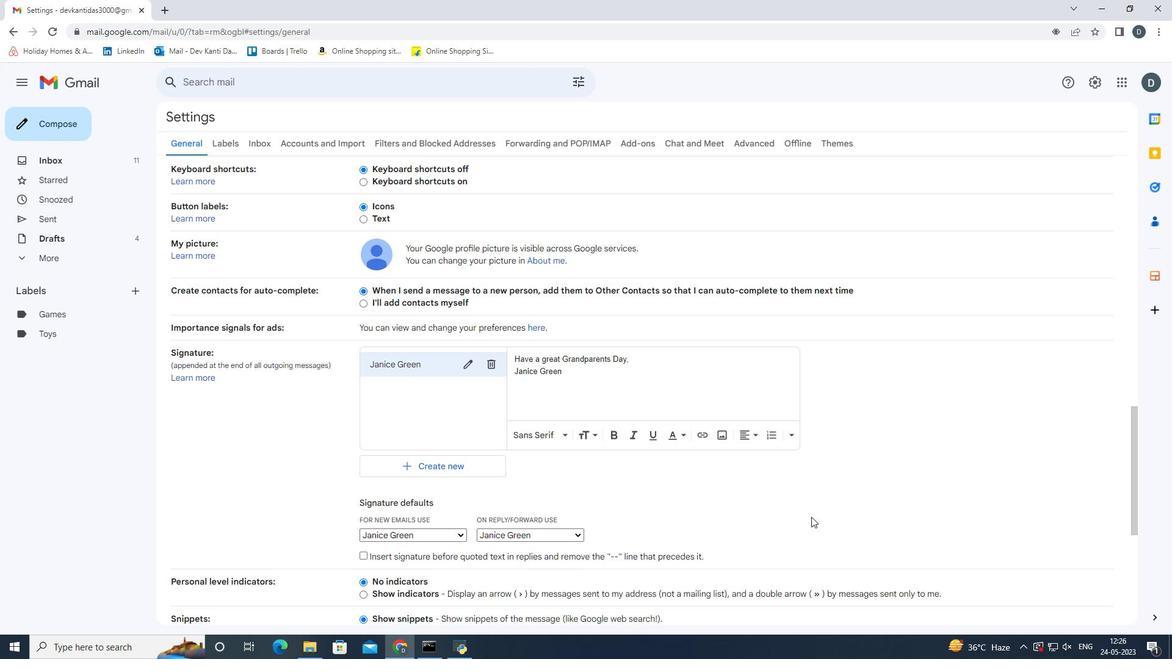 
Action: Mouse scrolled (812, 515) with delta (0, 0)
Screenshot: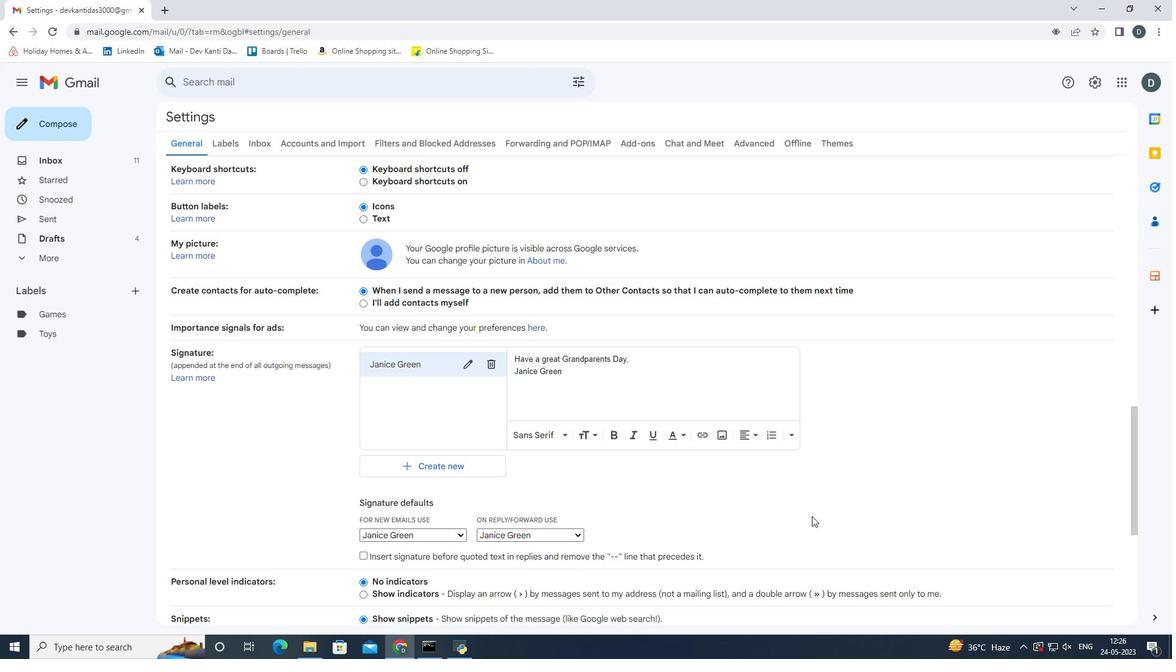 
Action: Mouse scrolled (812, 515) with delta (0, 0)
Screenshot: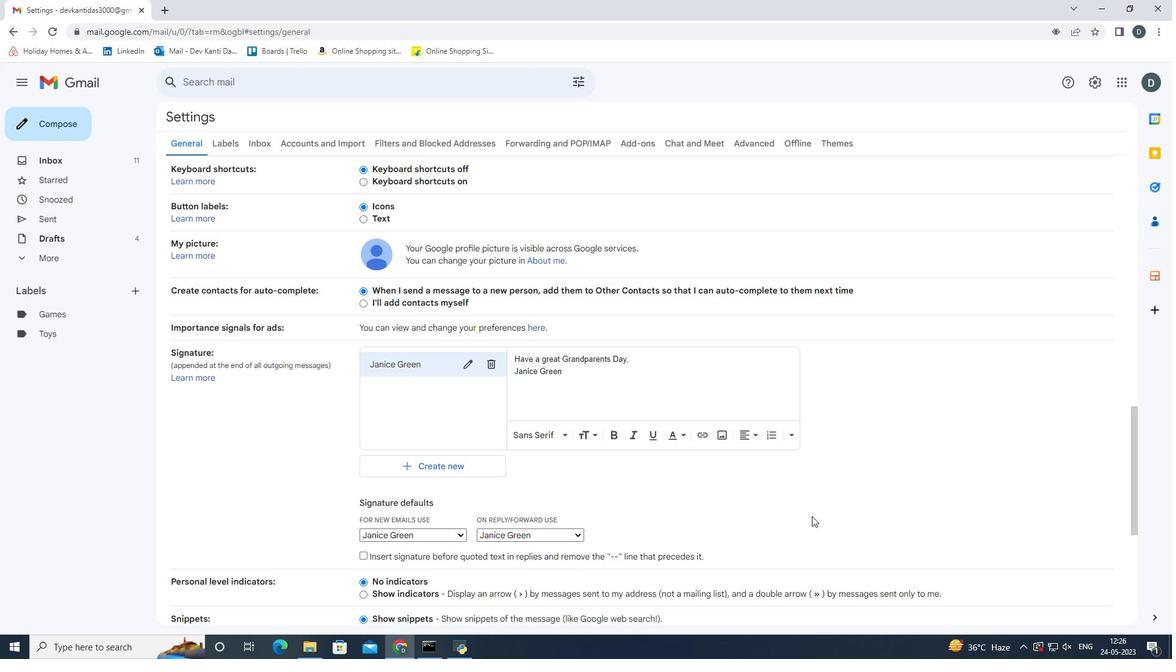 
Action: Mouse scrolled (812, 515) with delta (0, 0)
Screenshot: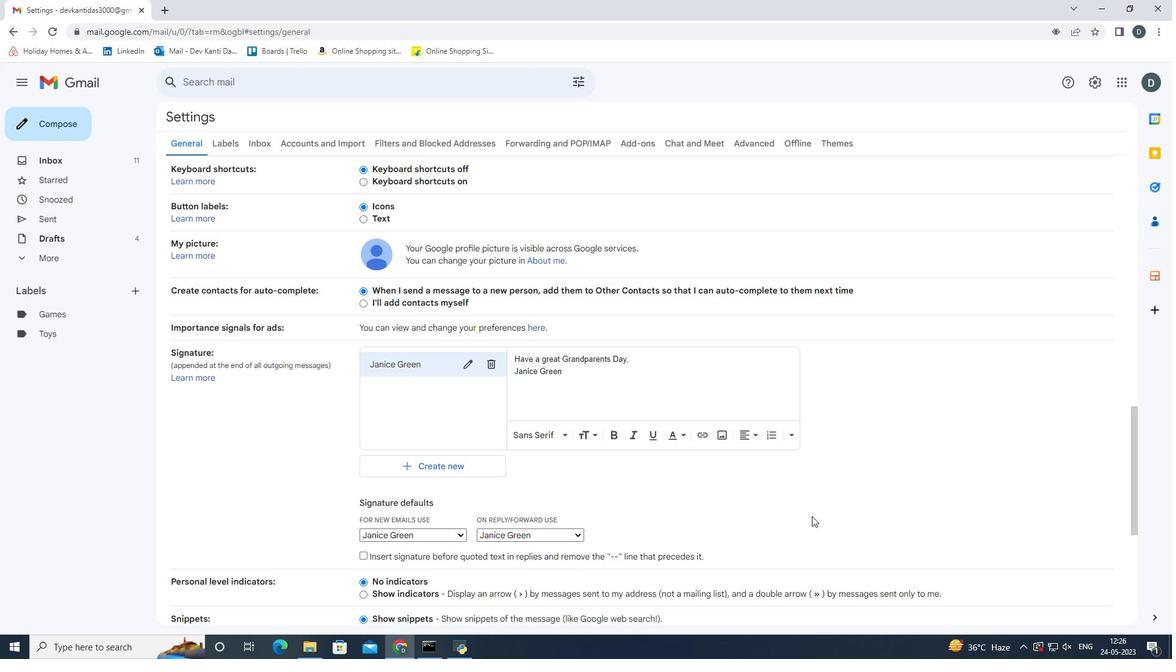 
Action: Mouse scrolled (812, 515) with delta (0, 0)
Screenshot: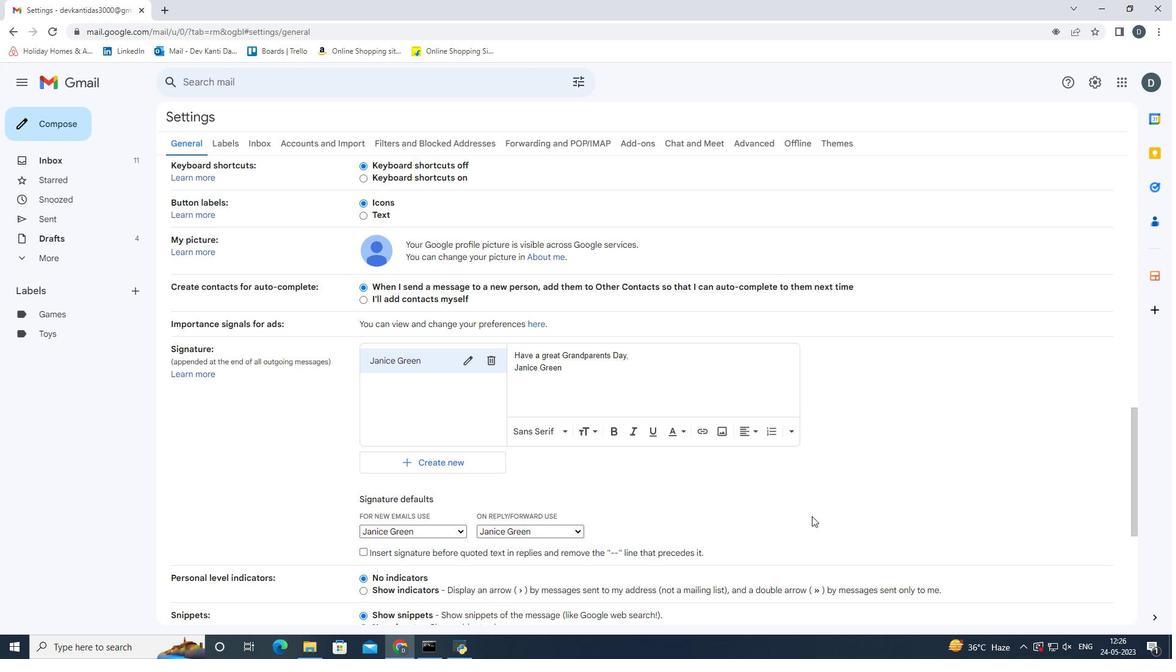 
Action: Mouse moved to (593, 553)
Screenshot: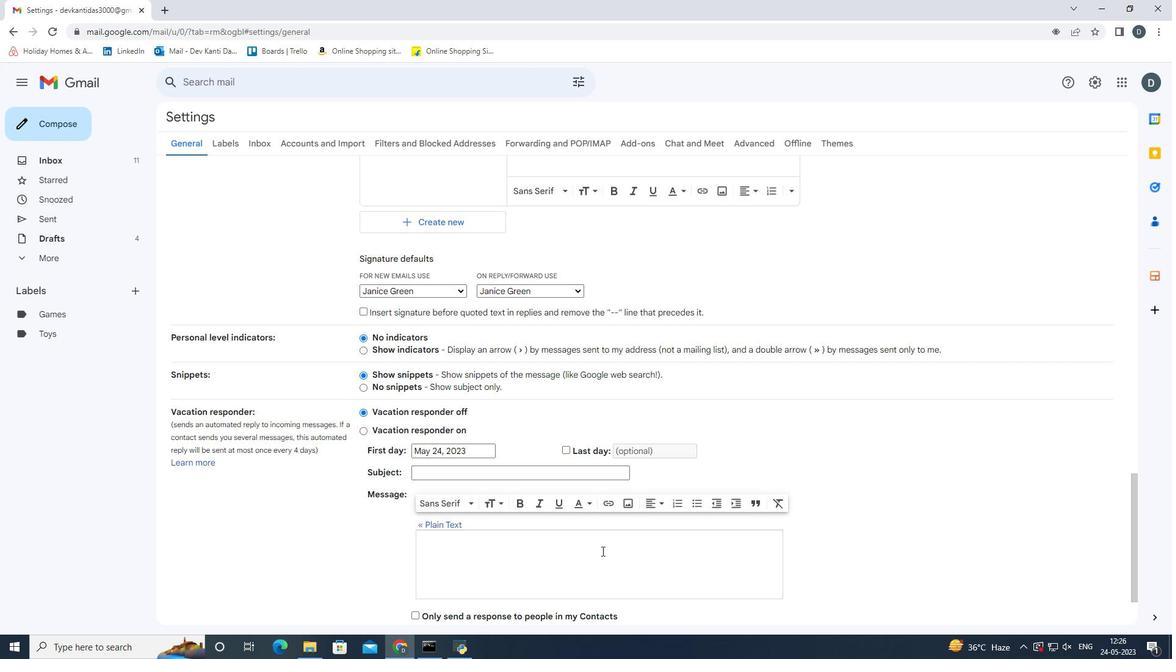 
Action: Mouse scrolled (593, 552) with delta (0, 0)
Screenshot: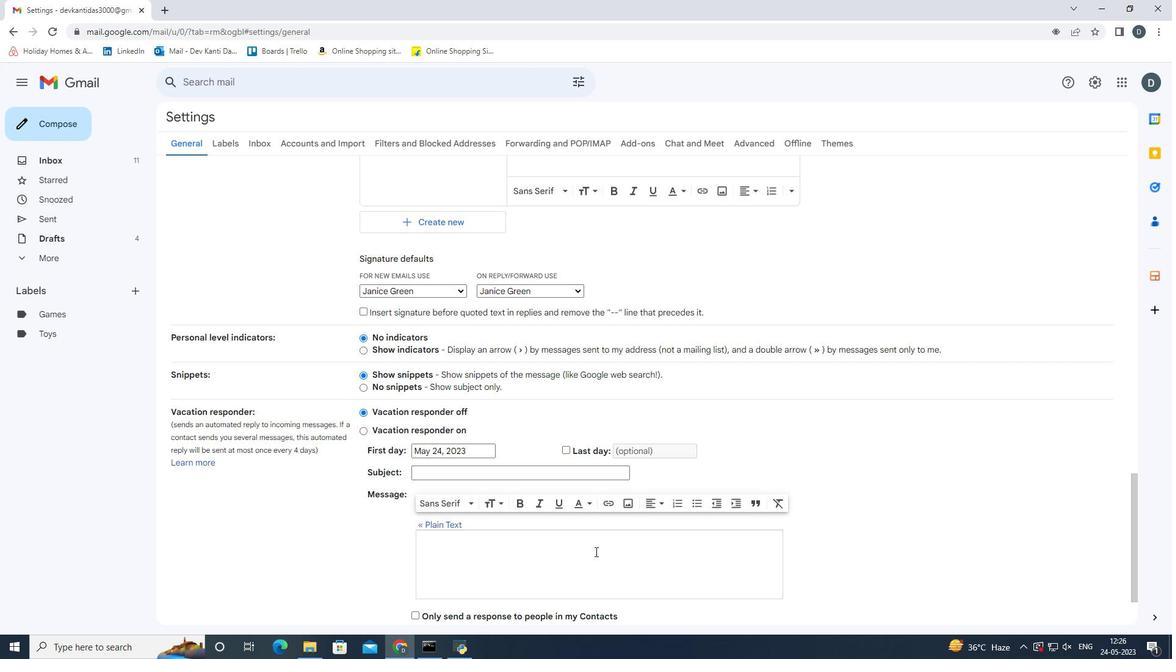 
Action: Mouse scrolled (593, 552) with delta (0, 0)
Screenshot: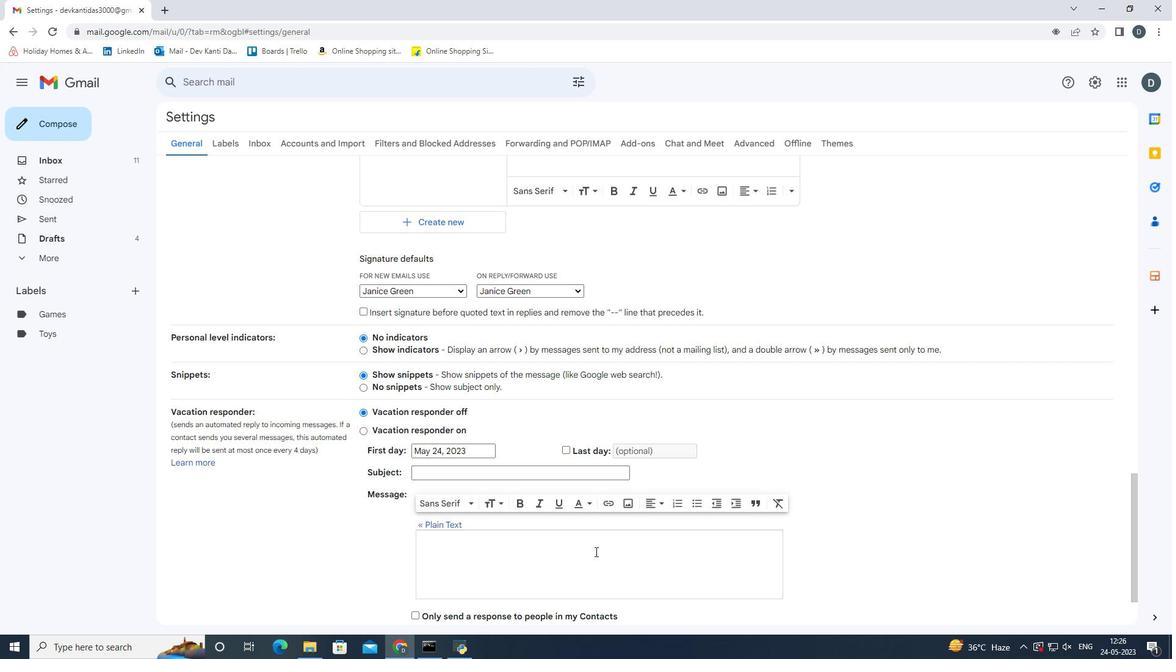 
Action: Mouse scrolled (593, 552) with delta (0, 0)
Screenshot: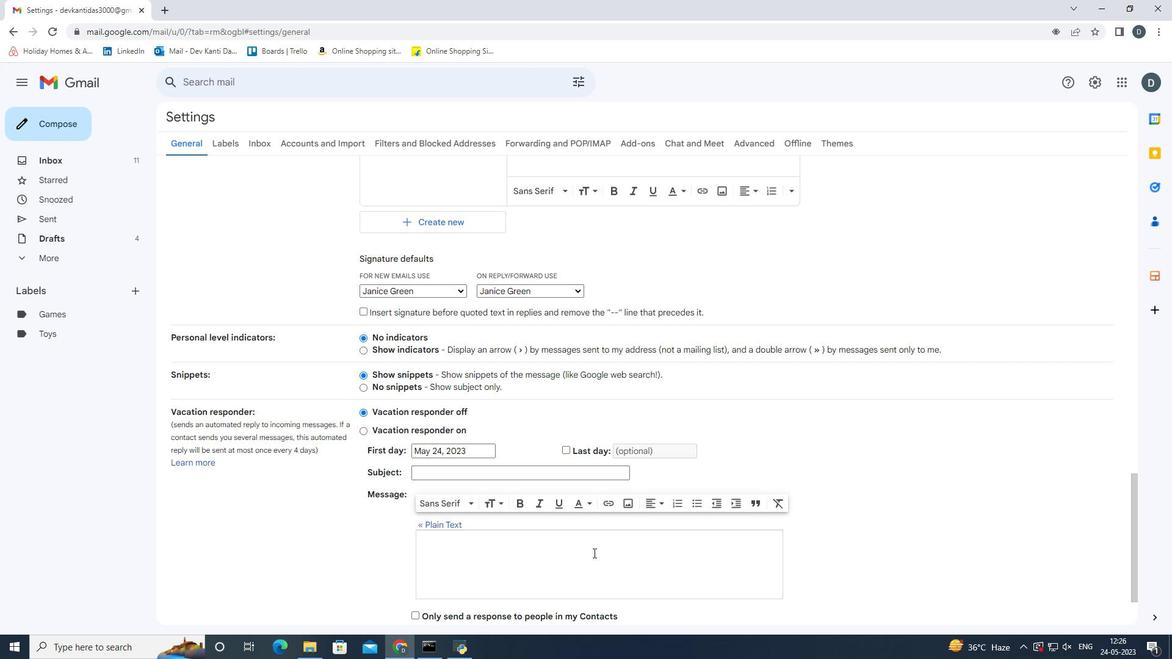 
Action: Mouse moved to (610, 558)
Screenshot: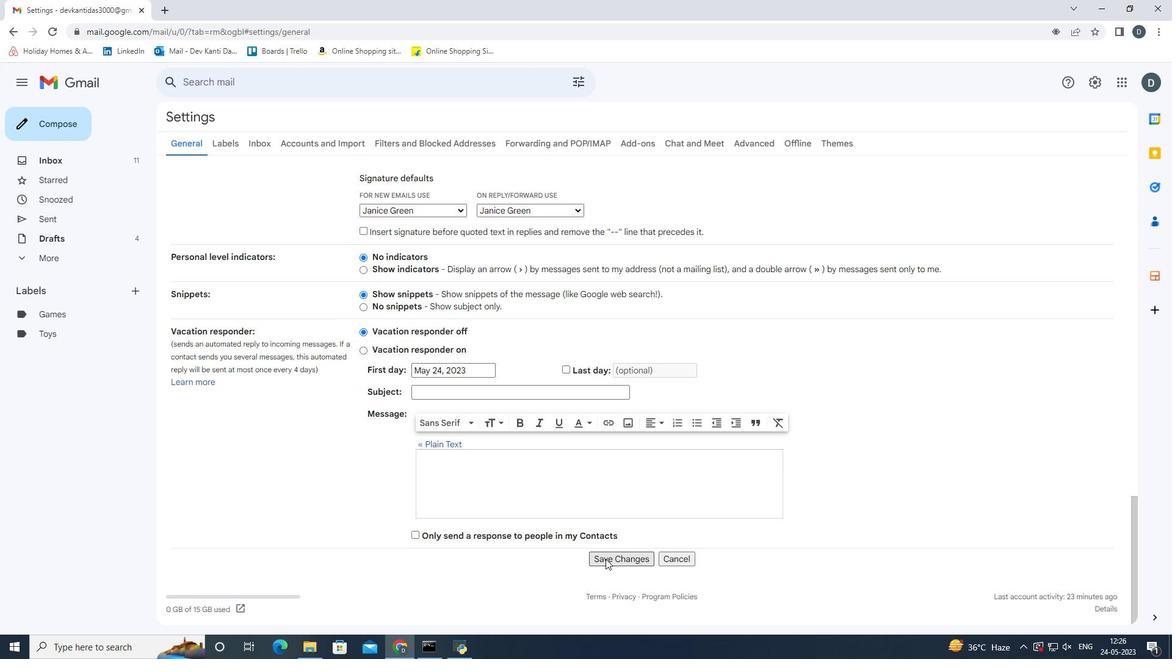 
Action: Mouse pressed left at (610, 558)
Screenshot: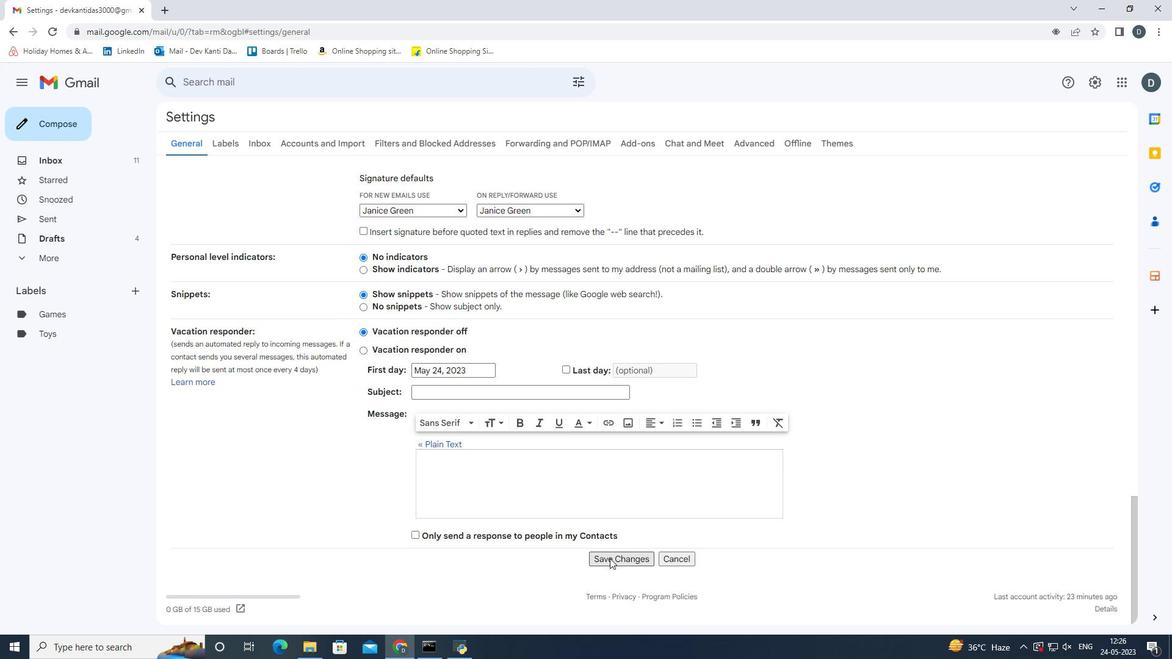 
Action: Mouse moved to (72, 120)
Screenshot: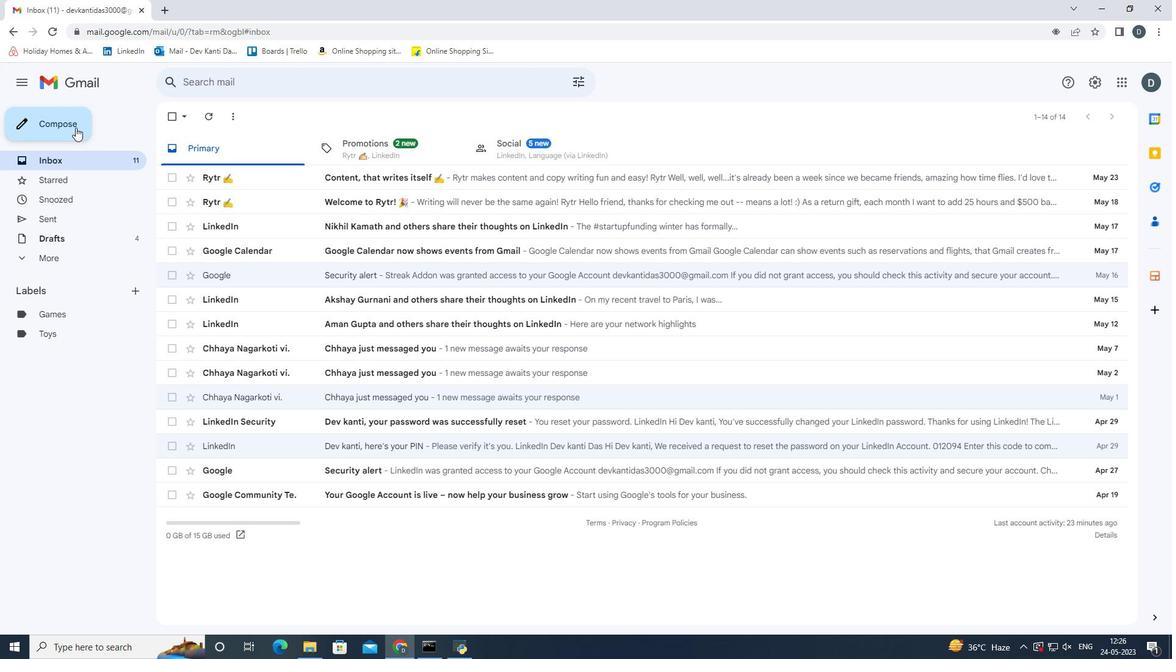 
Action: Mouse pressed left at (72, 120)
Screenshot: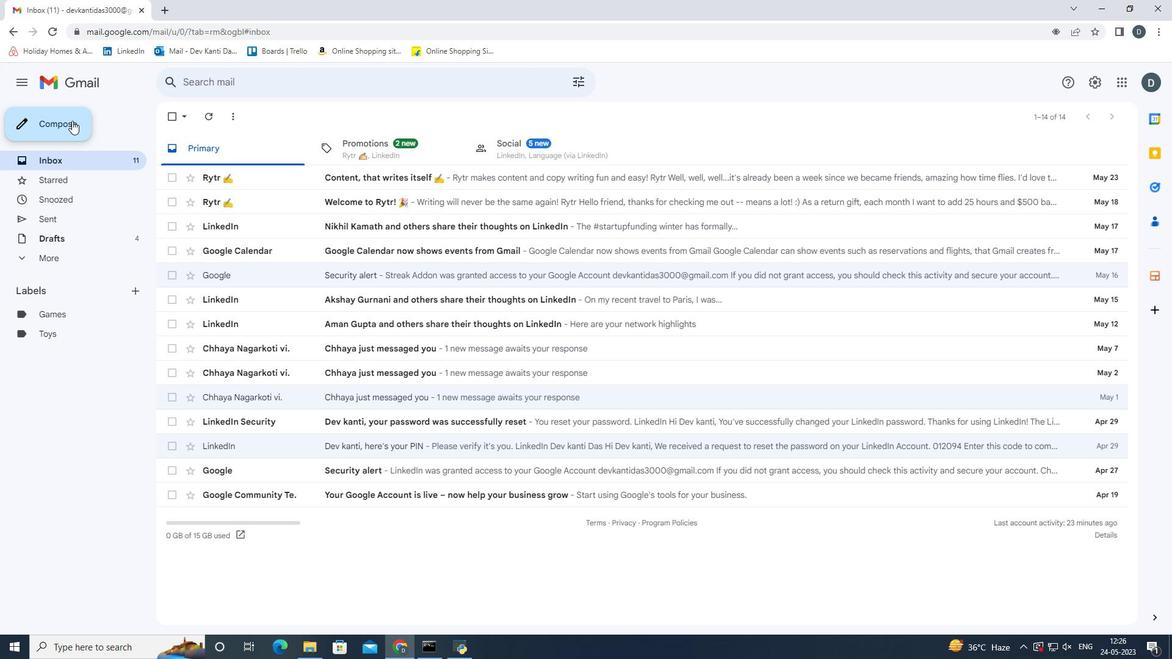 
Action: Mouse moved to (818, 293)
Screenshot: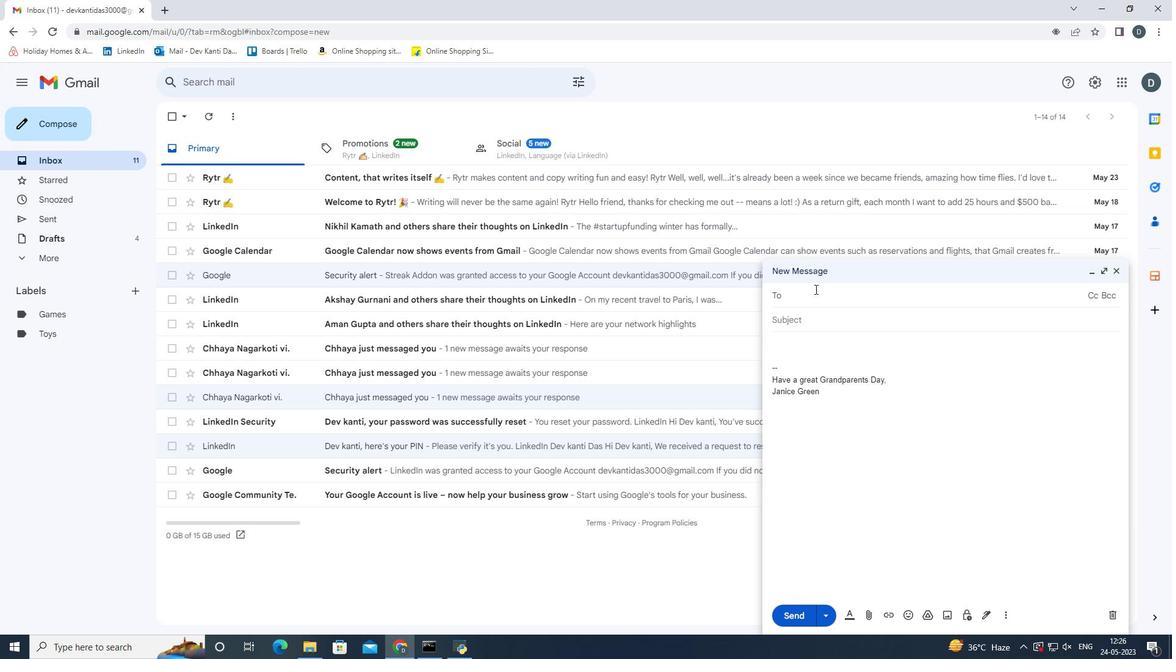 
Action: Key pressed <Key.shift>Softage
Screenshot: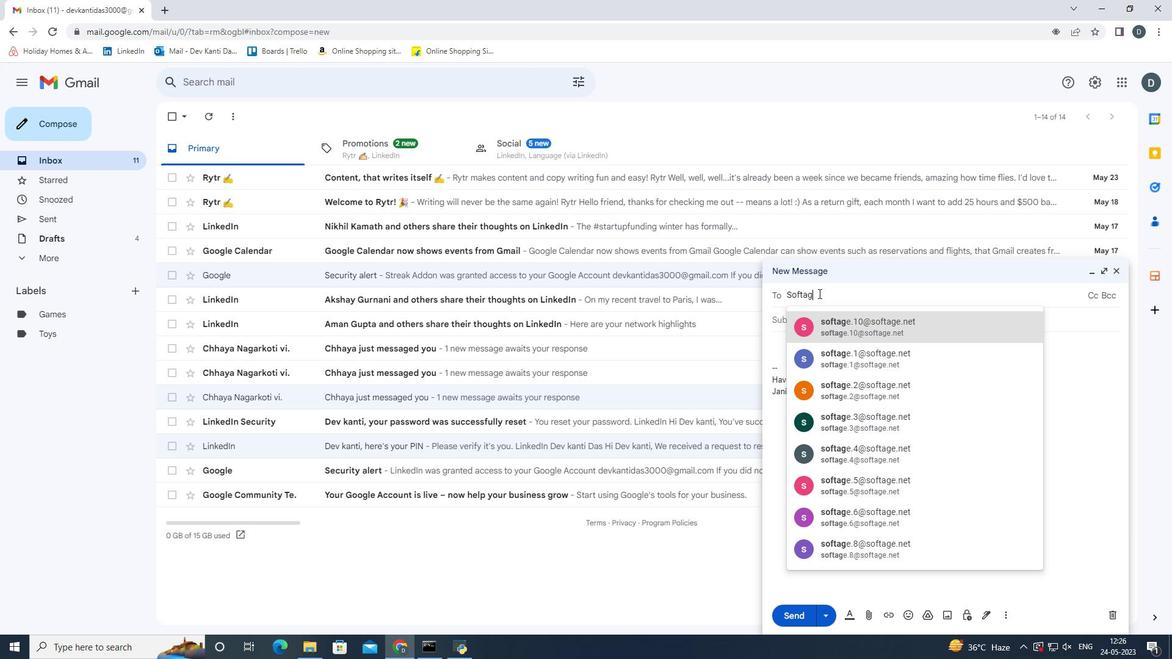 
Action: Mouse moved to (842, 395)
Screenshot: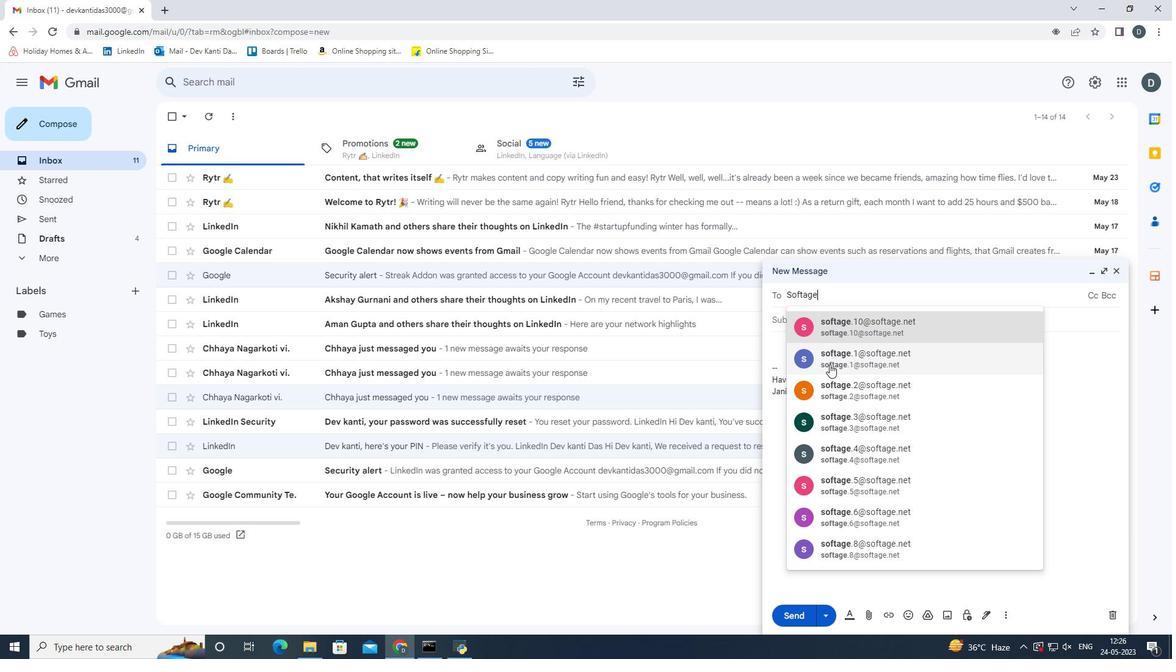
Action: Mouse pressed left at (842, 395)
Screenshot: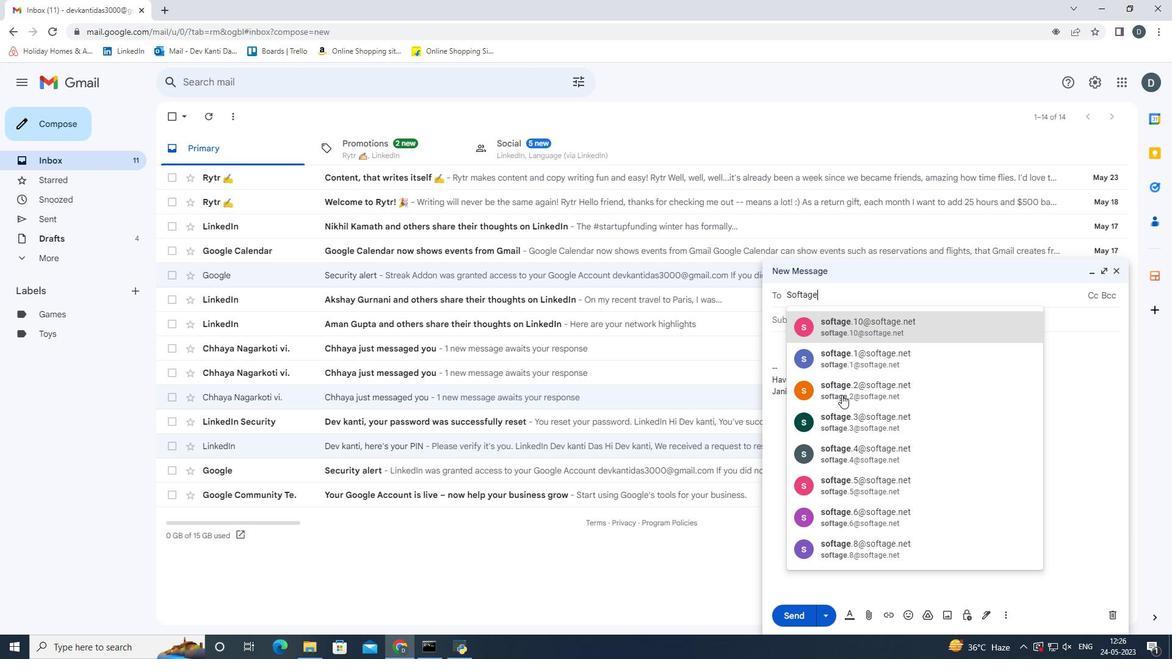 
Action: Mouse moved to (1006, 616)
Screenshot: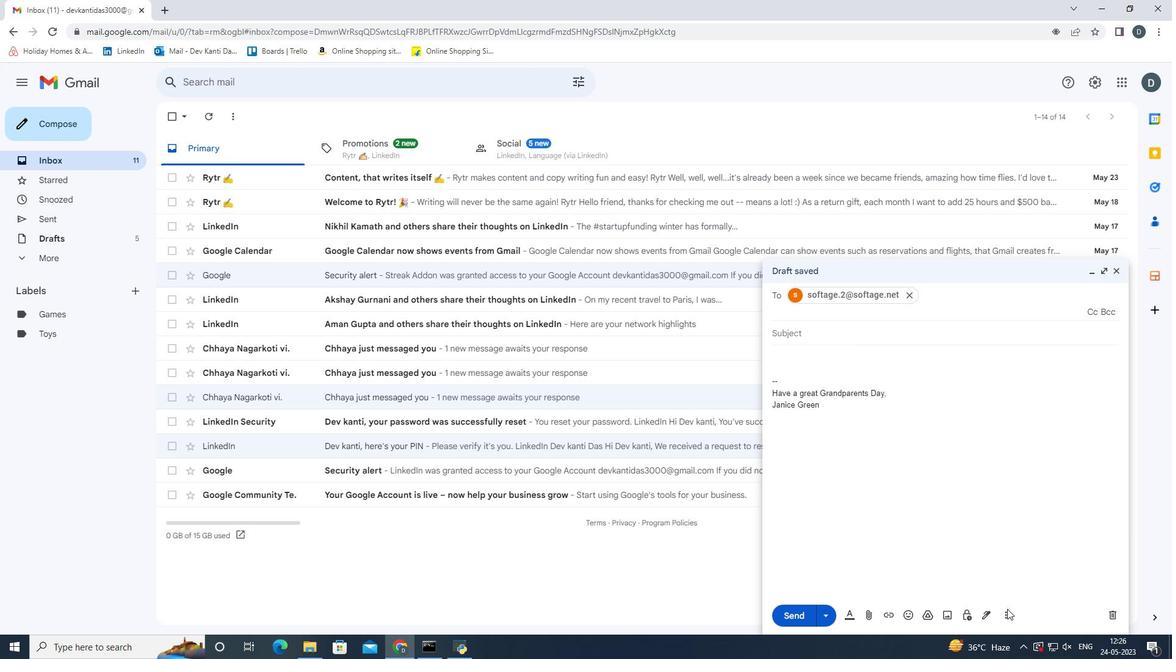 
Action: Mouse pressed left at (1006, 616)
Screenshot: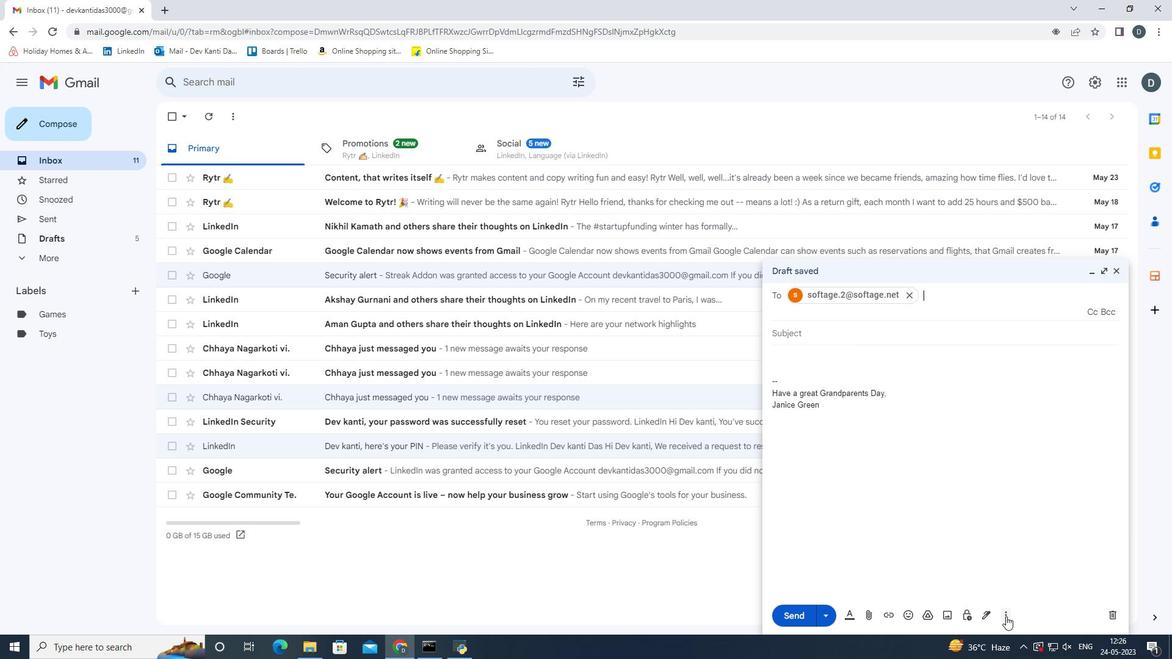 
Action: Mouse moved to (946, 485)
Screenshot: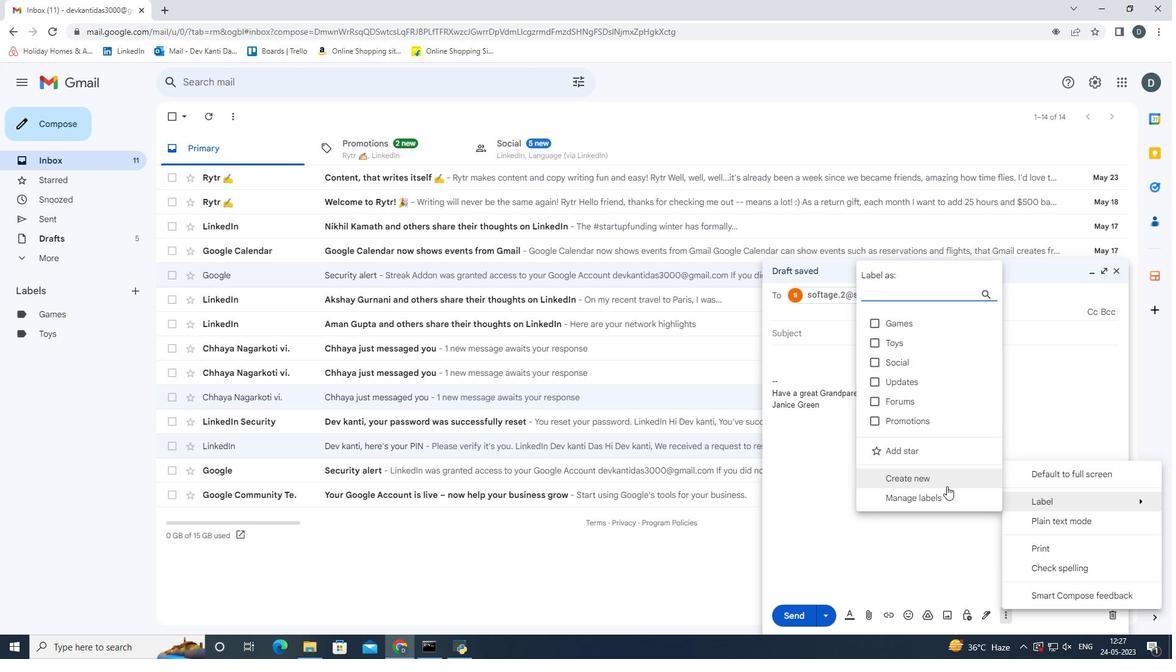 
Action: Mouse pressed left at (946, 485)
Screenshot: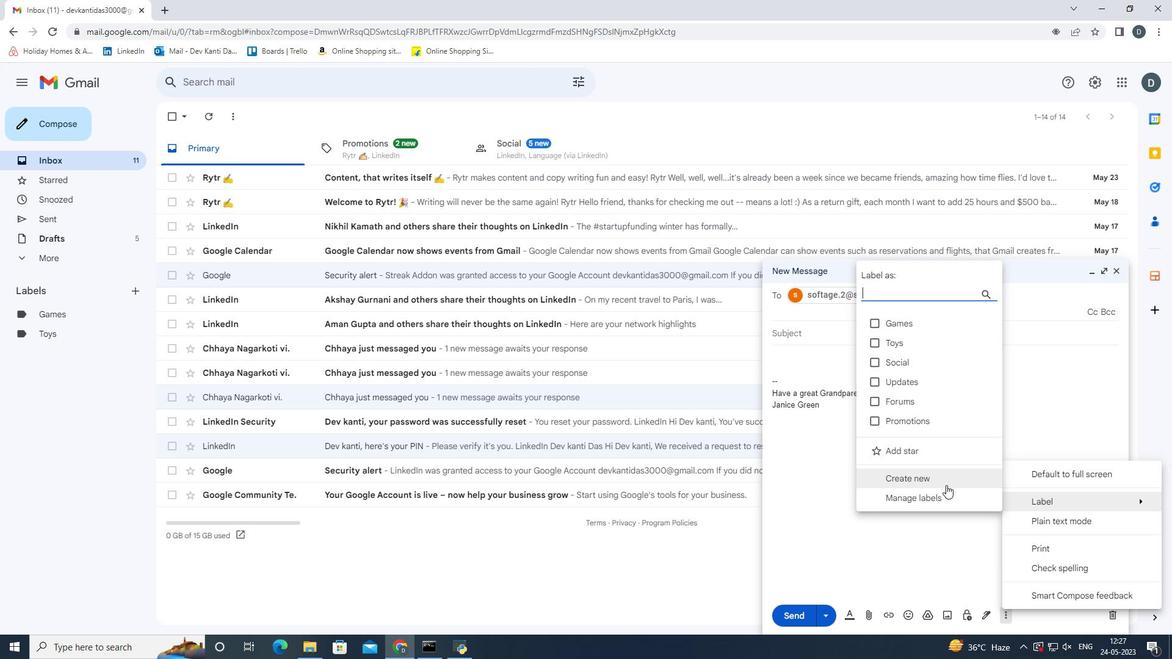 
Action: Key pressed <Key.shift>Birthday<Key.space><Key.shift_r><Key.shift_r><Key.shift_r><Key.shift_r><Key.shift_r><Key.shift_r><Key.shift_r><Key.shift_r><Key.shift_r><Key.shift_r><Key.shift_r>Parties<Key.enter>
Screenshot: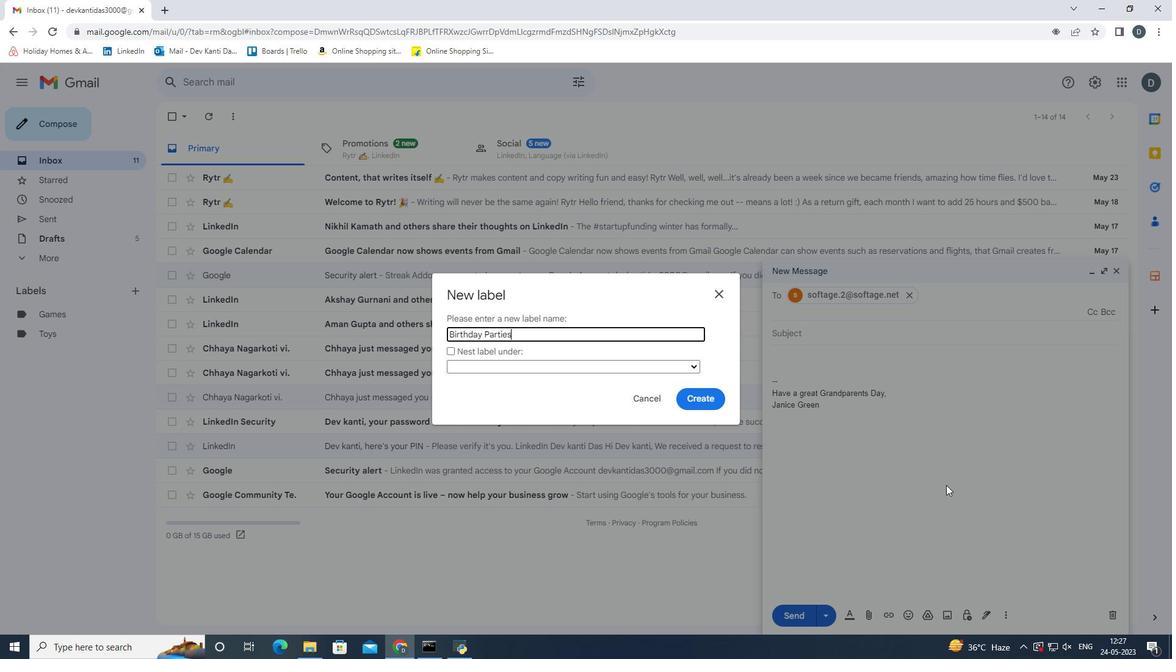 
Action: Mouse moved to (798, 611)
Screenshot: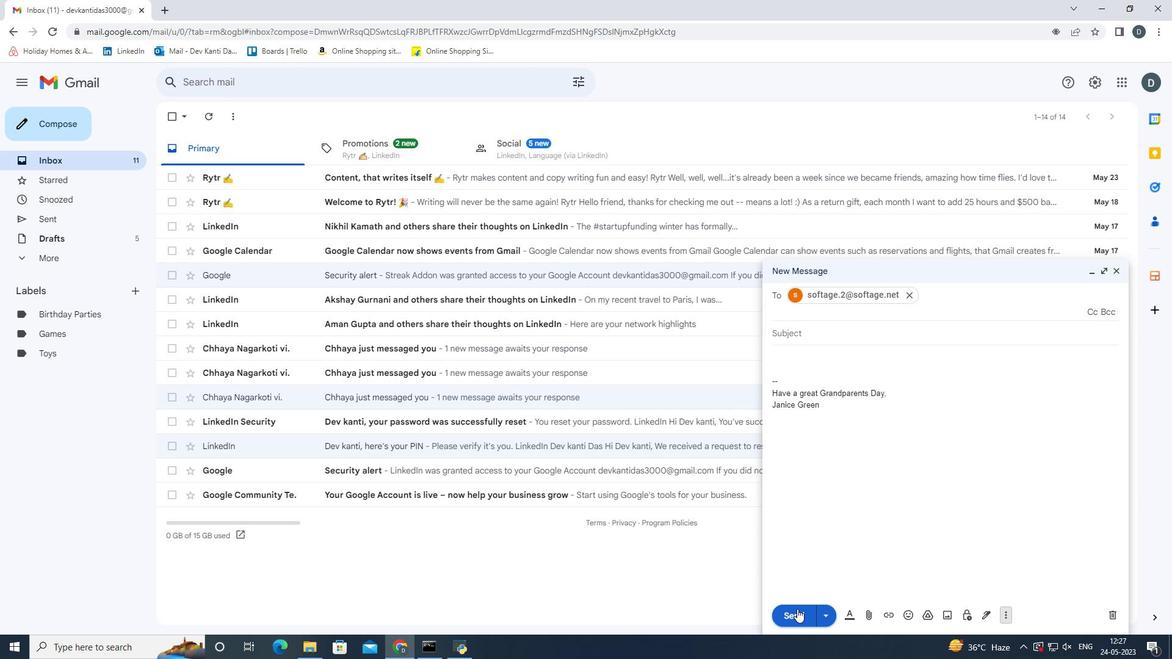 
Action: Mouse pressed left at (798, 611)
Screenshot: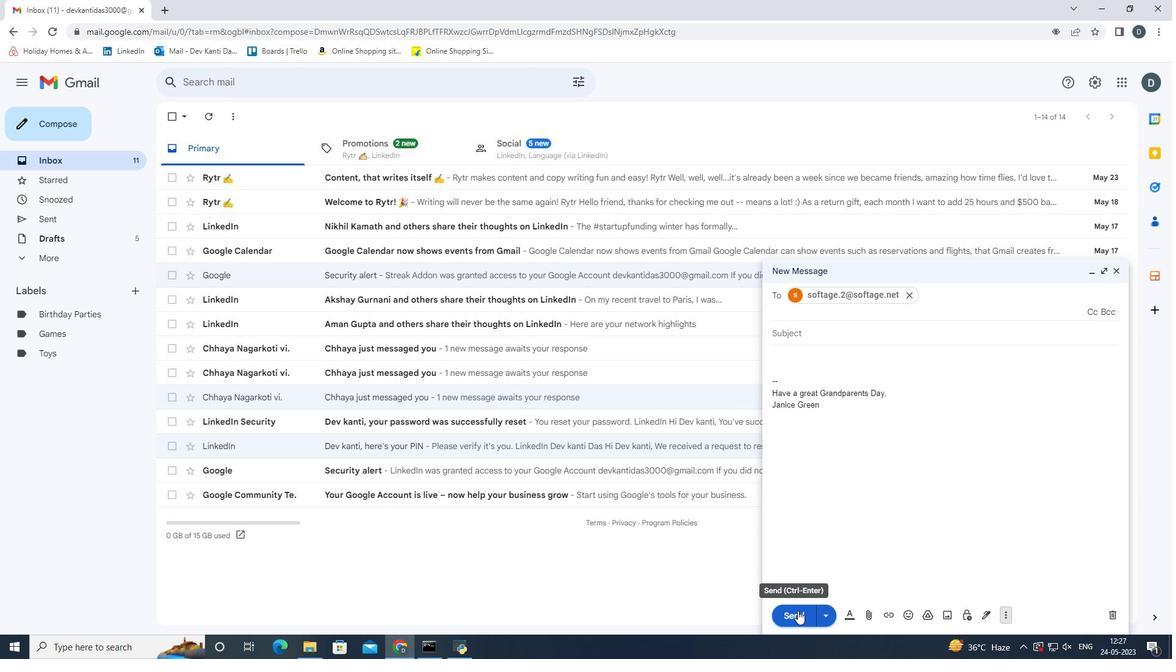 
